 Task: Search one way flight ticket for 1 adult, 1 child, 1 infant in seat in premium economy from Lafayette: Lafayette Regional Airport (paul Fournet Field) to Raleigh: Raleigh-durham International Airport on 8-5-2023. Choice of flights is JetBlue. Number of bags: 2 checked bags. Price is upto 71000. Outbound departure time preference is 17:45.
Action: Mouse moved to (365, 322)
Screenshot: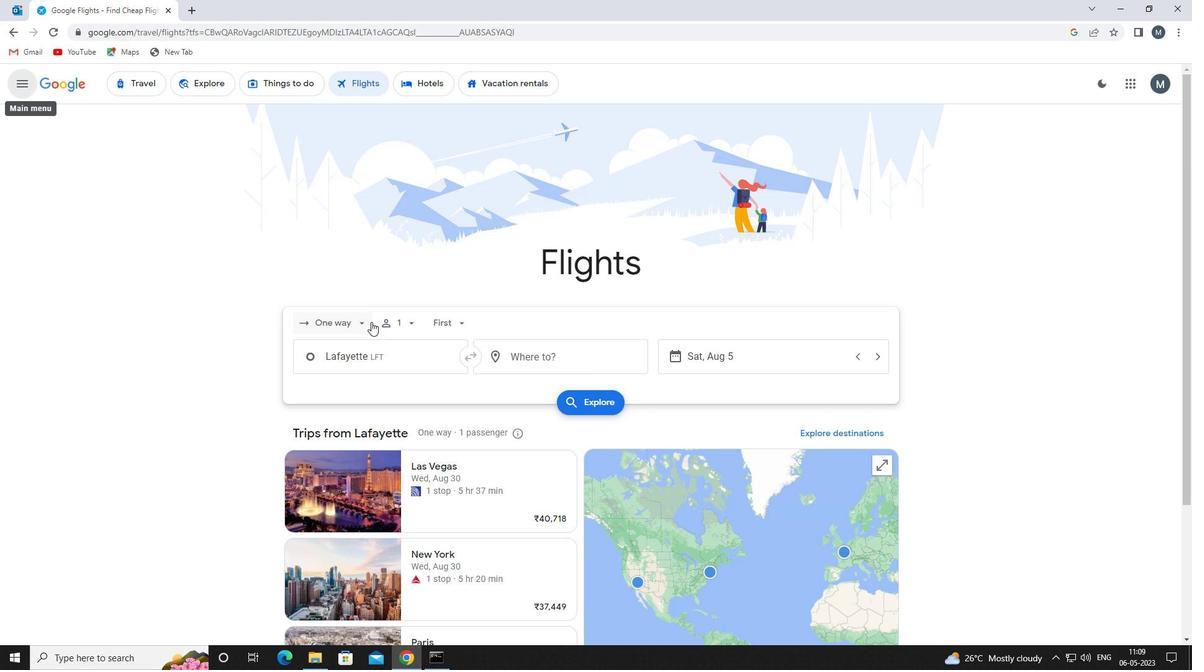
Action: Mouse pressed left at (365, 322)
Screenshot: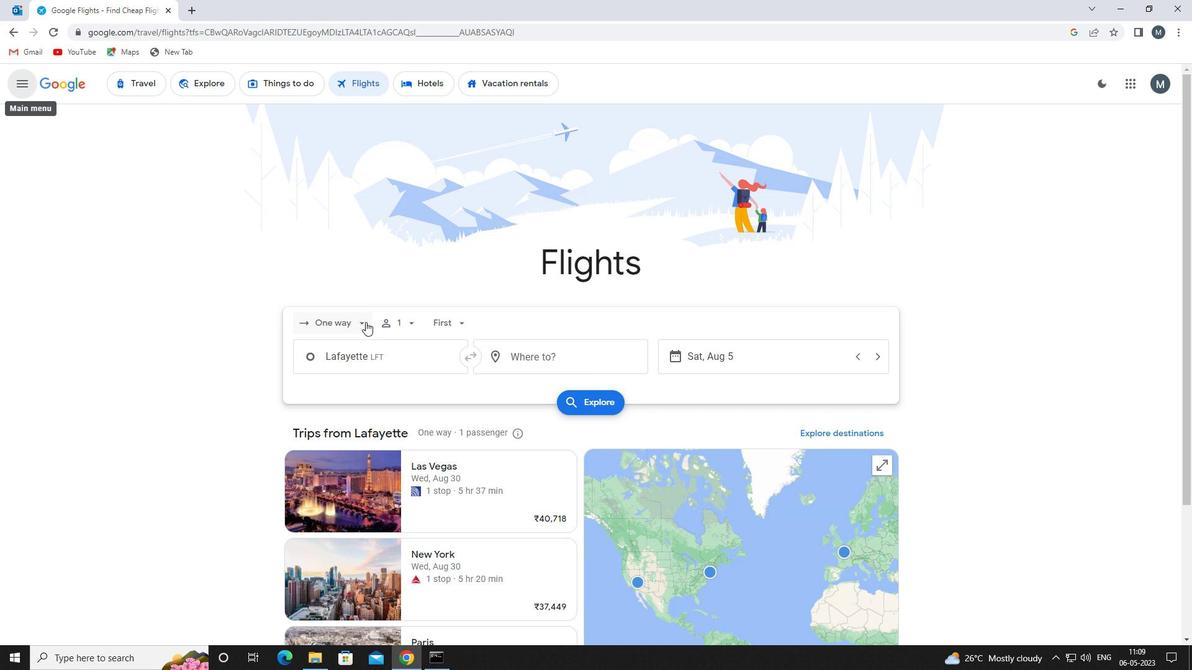 
Action: Mouse moved to (380, 382)
Screenshot: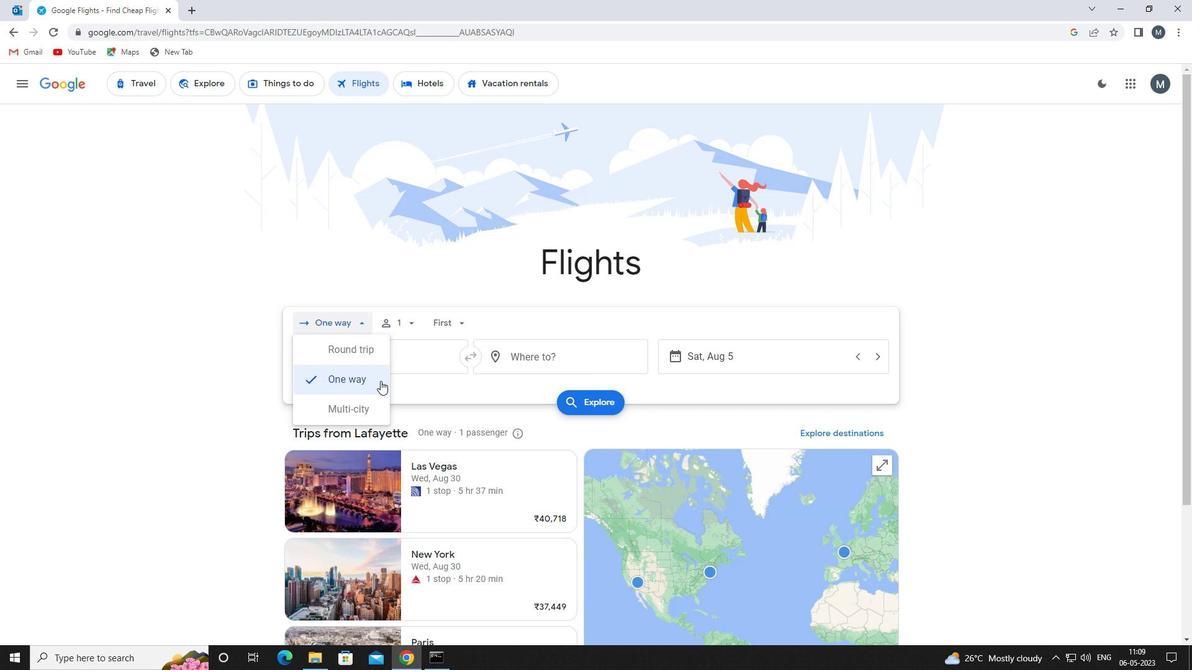 
Action: Mouse pressed left at (380, 382)
Screenshot: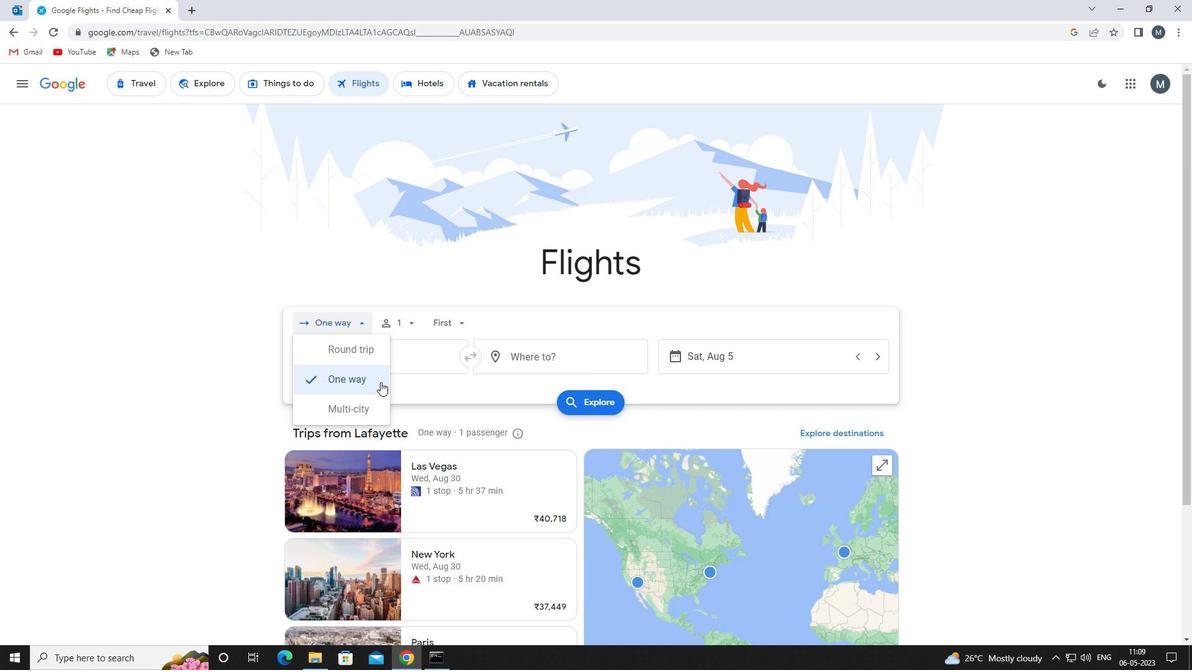 
Action: Mouse moved to (403, 326)
Screenshot: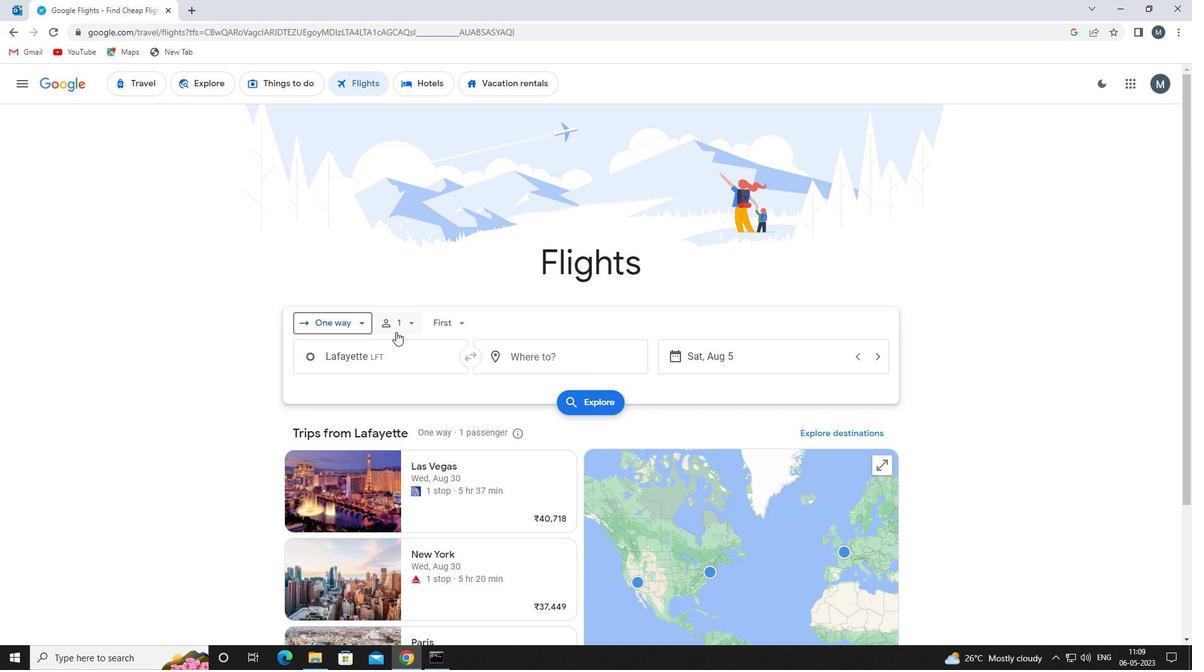
Action: Mouse pressed left at (403, 326)
Screenshot: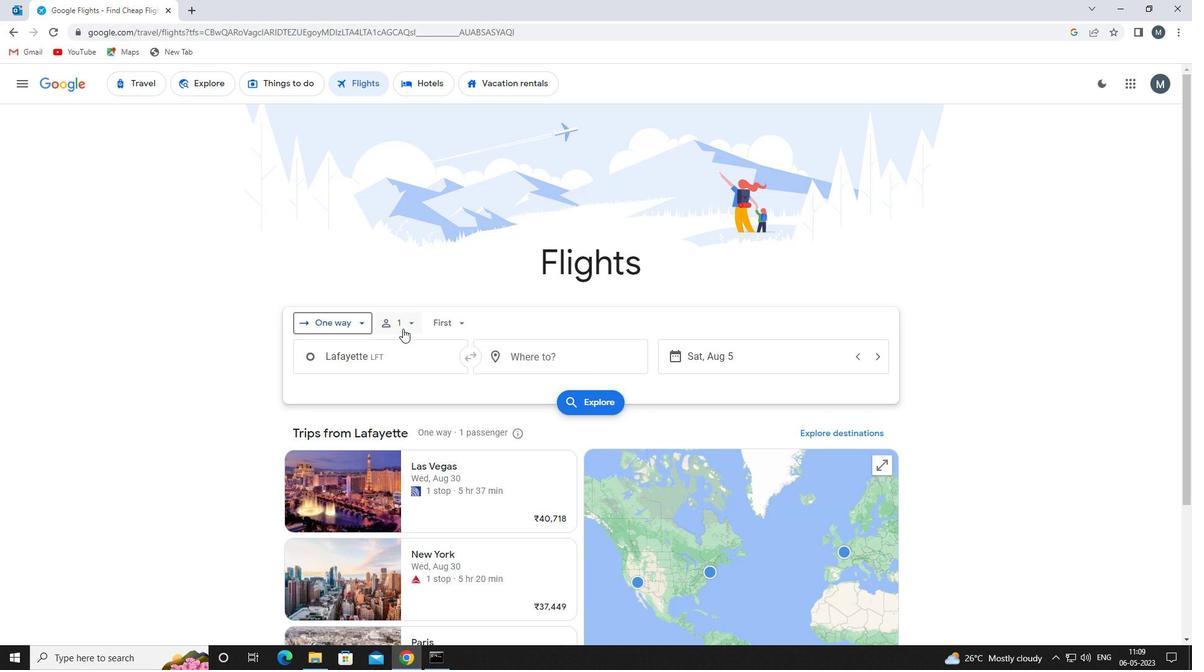 
Action: Mouse moved to (504, 388)
Screenshot: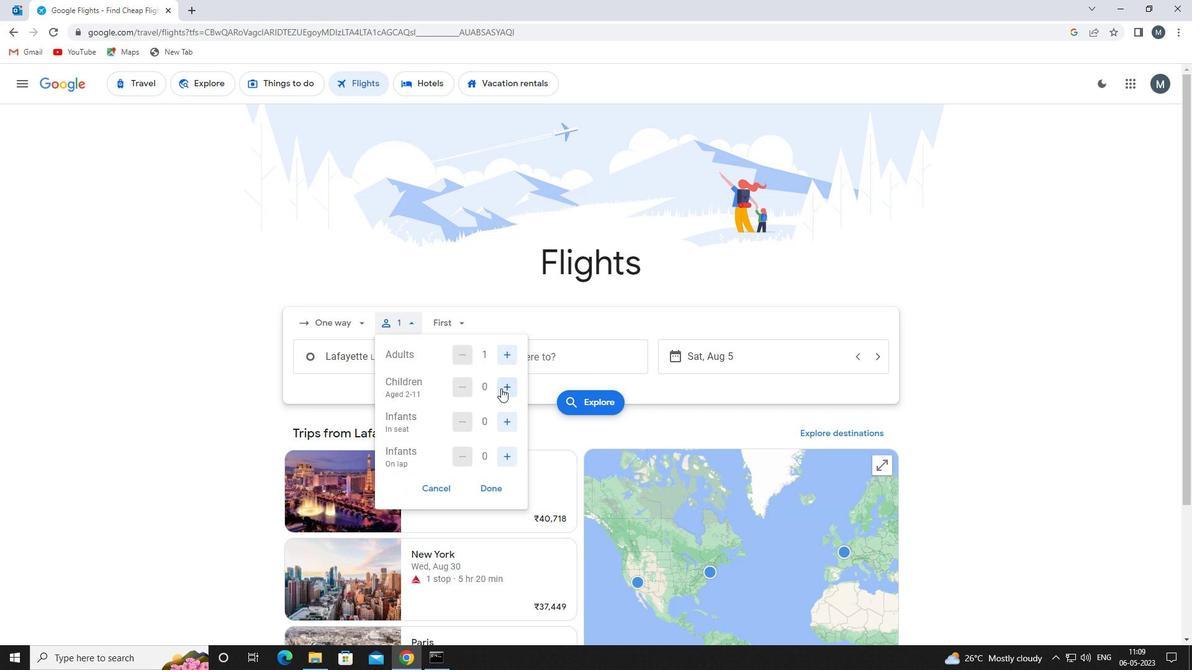 
Action: Mouse pressed left at (504, 388)
Screenshot: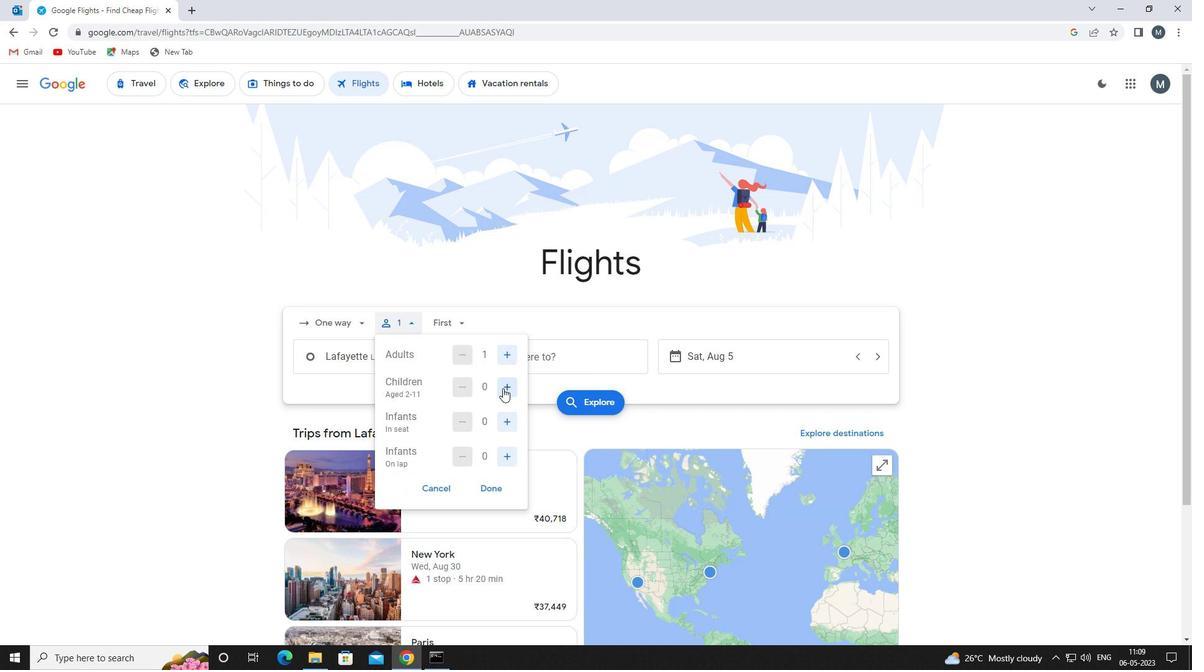 
Action: Mouse moved to (509, 425)
Screenshot: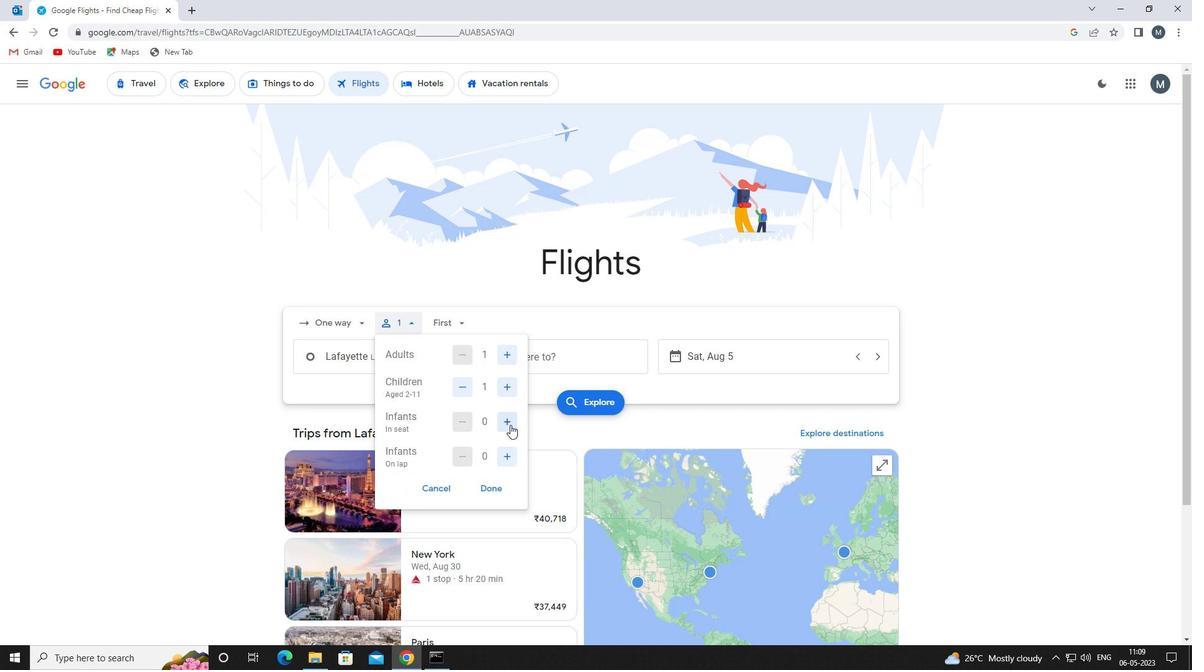 
Action: Mouse pressed left at (509, 425)
Screenshot: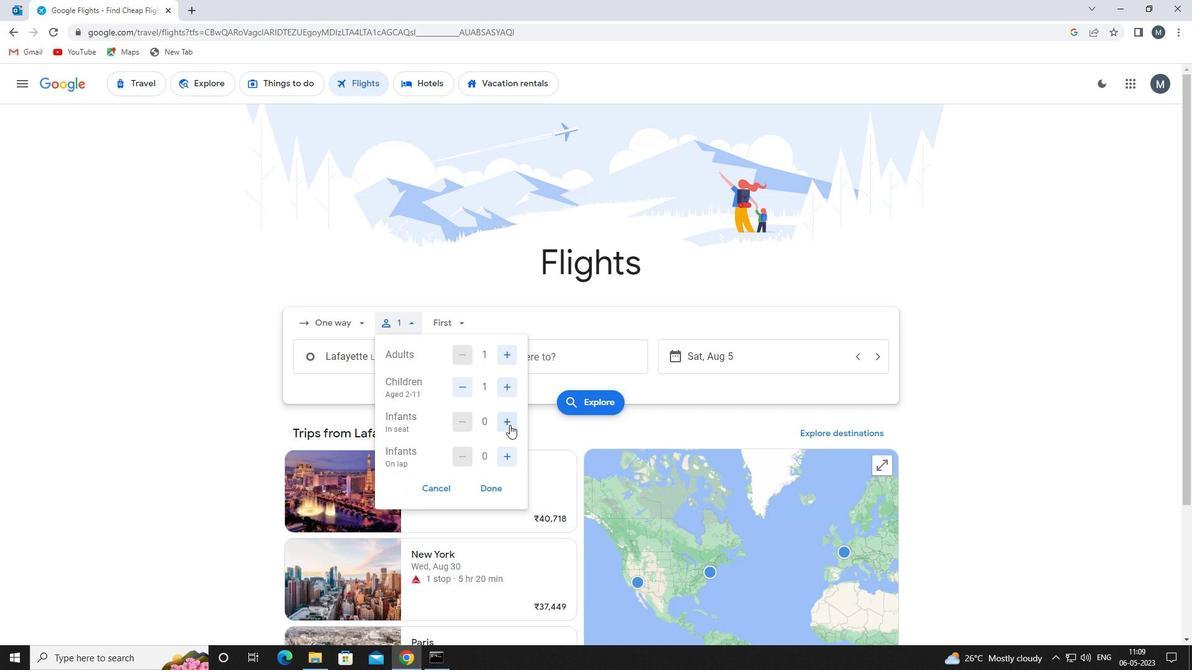 
Action: Mouse moved to (497, 484)
Screenshot: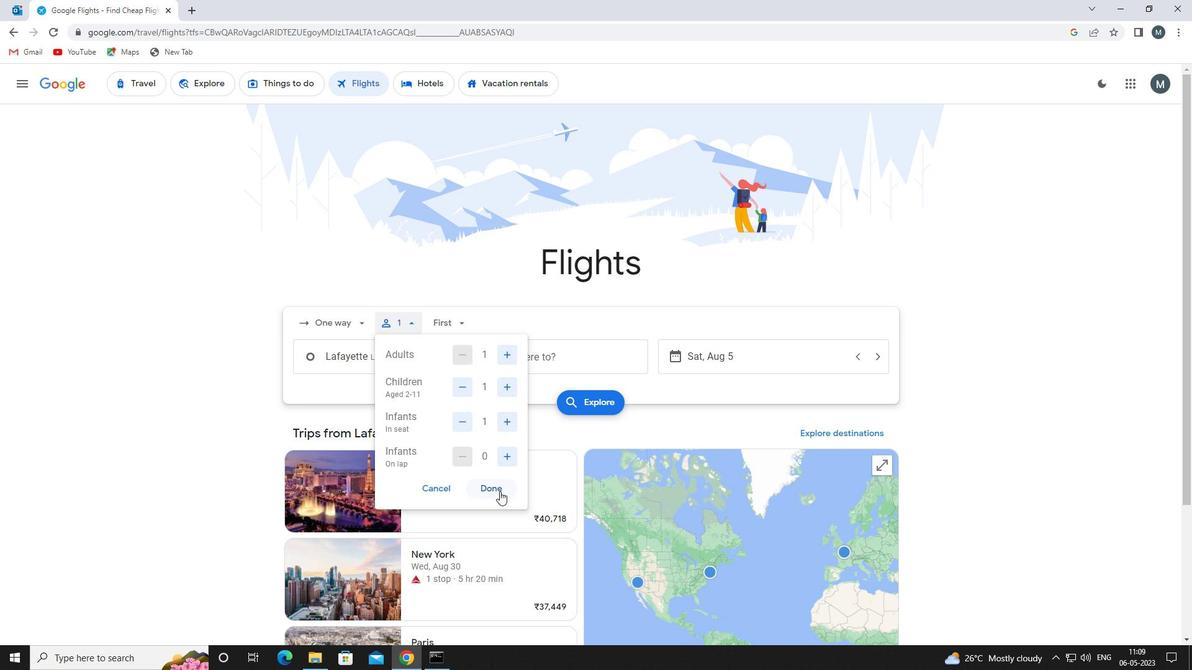 
Action: Mouse pressed left at (497, 484)
Screenshot: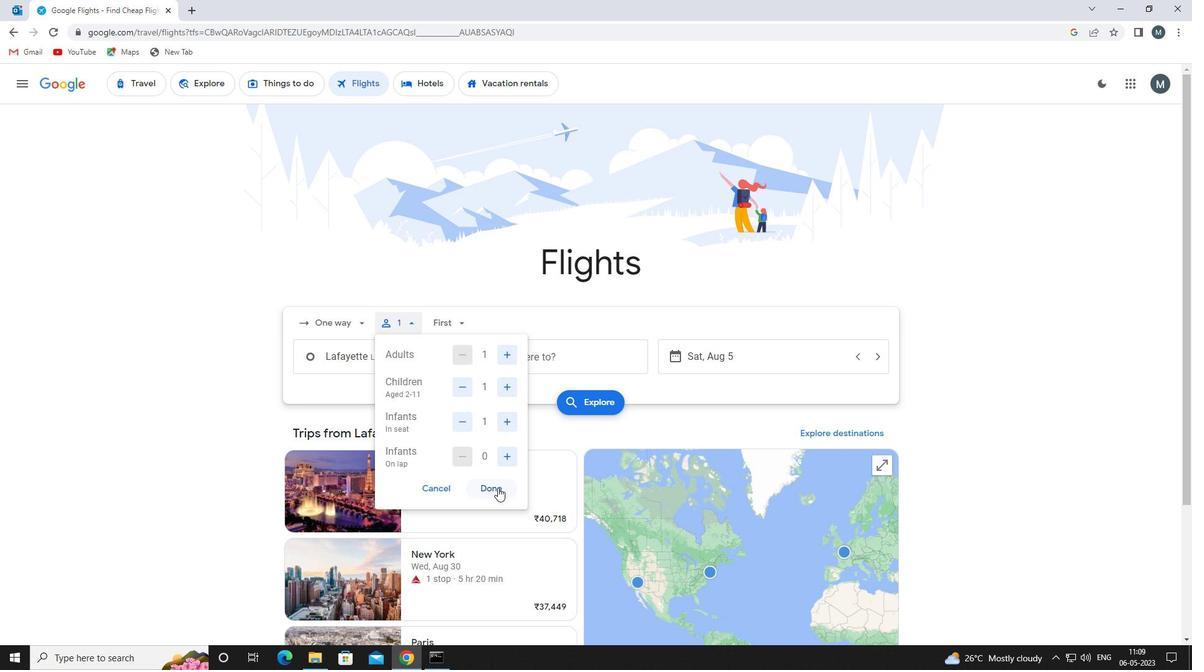 
Action: Mouse moved to (459, 325)
Screenshot: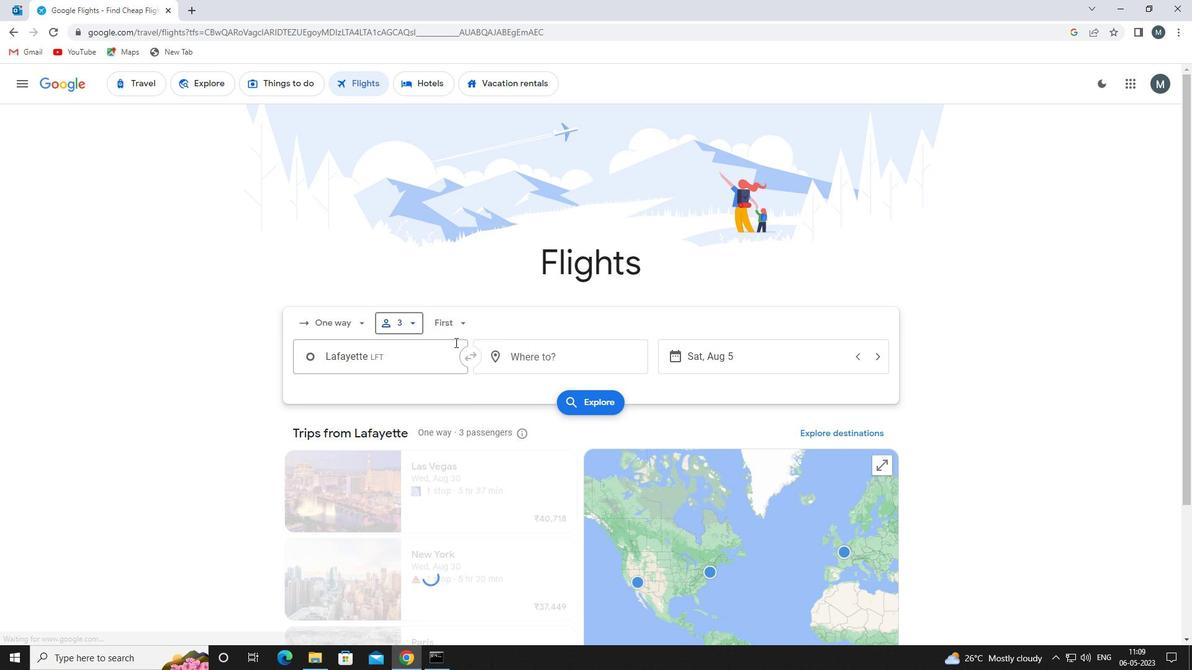 
Action: Mouse pressed left at (459, 325)
Screenshot: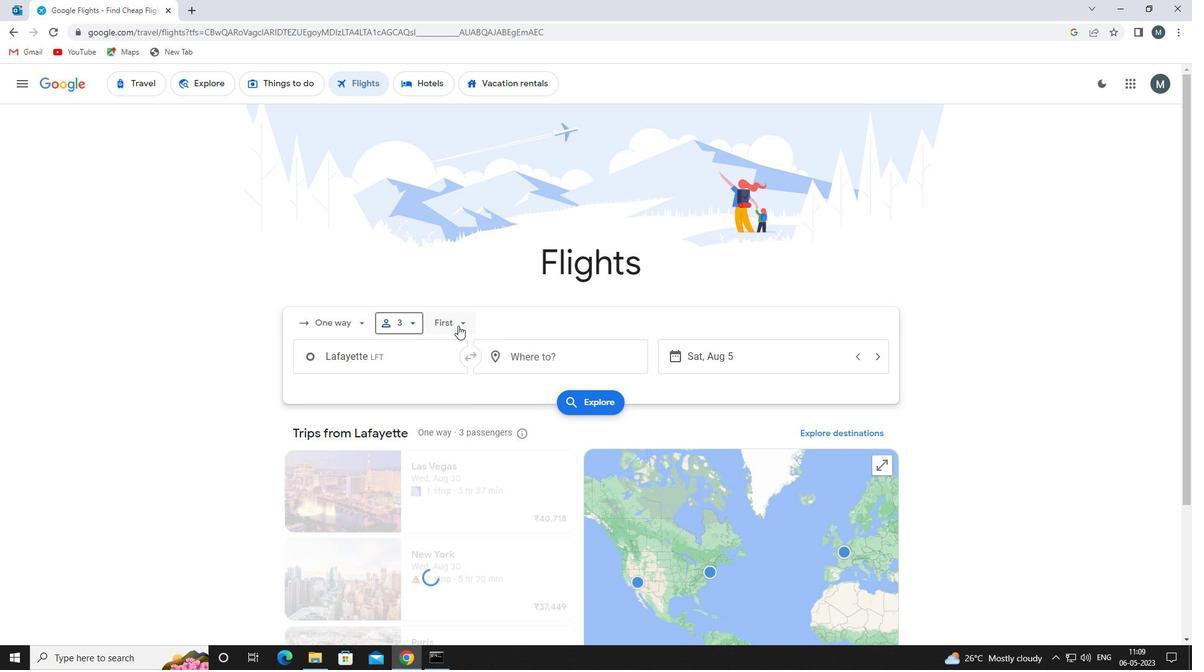 
Action: Mouse moved to (484, 381)
Screenshot: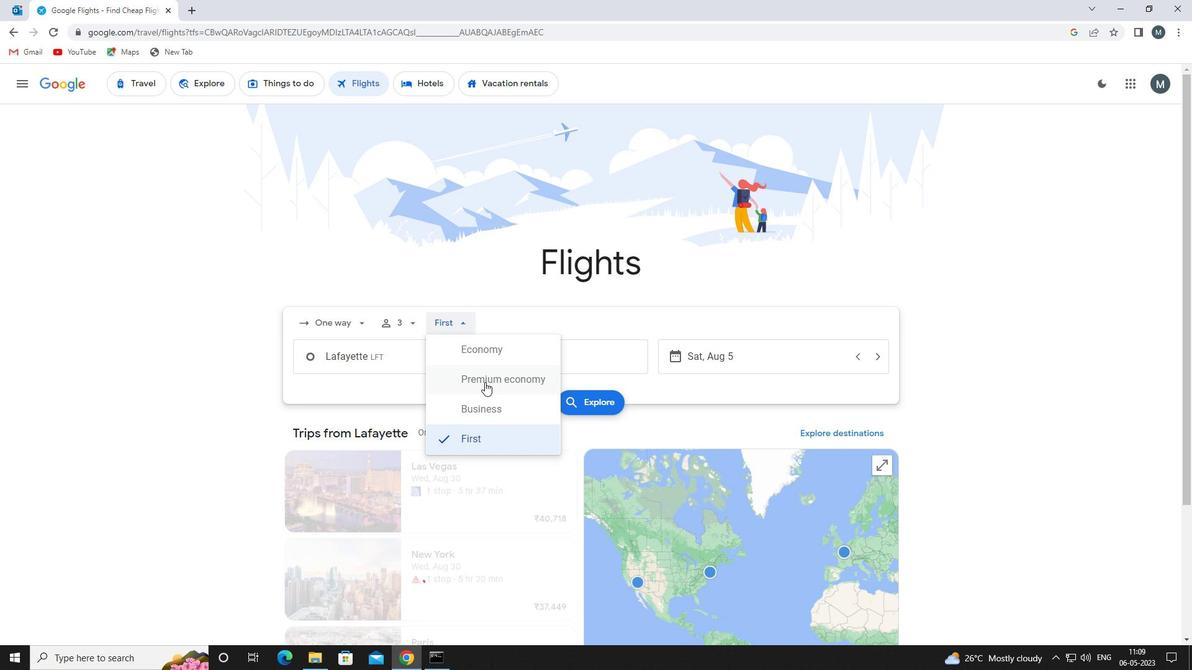 
Action: Mouse pressed left at (484, 381)
Screenshot: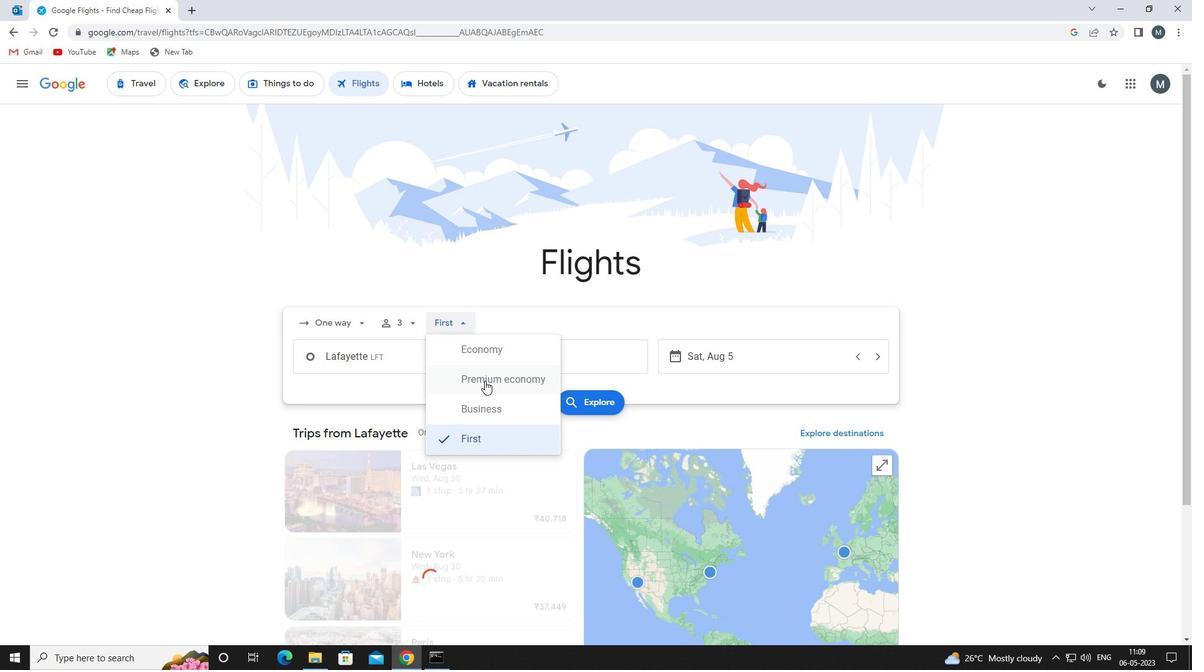 
Action: Mouse moved to (402, 364)
Screenshot: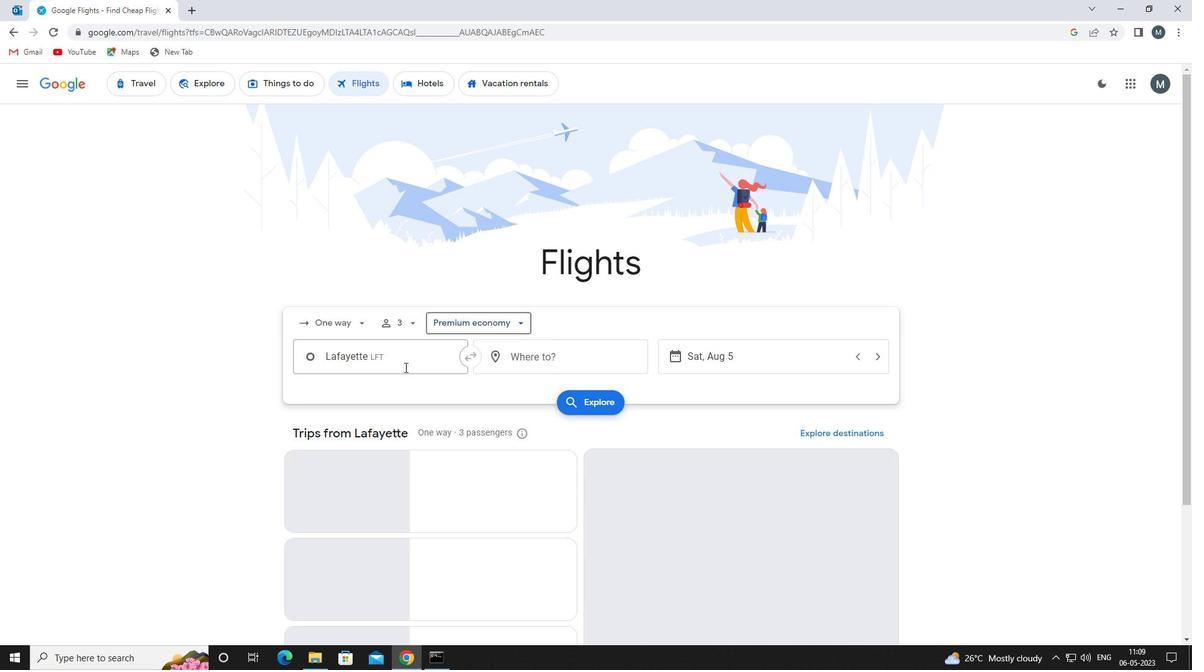 
Action: Mouse pressed left at (402, 364)
Screenshot: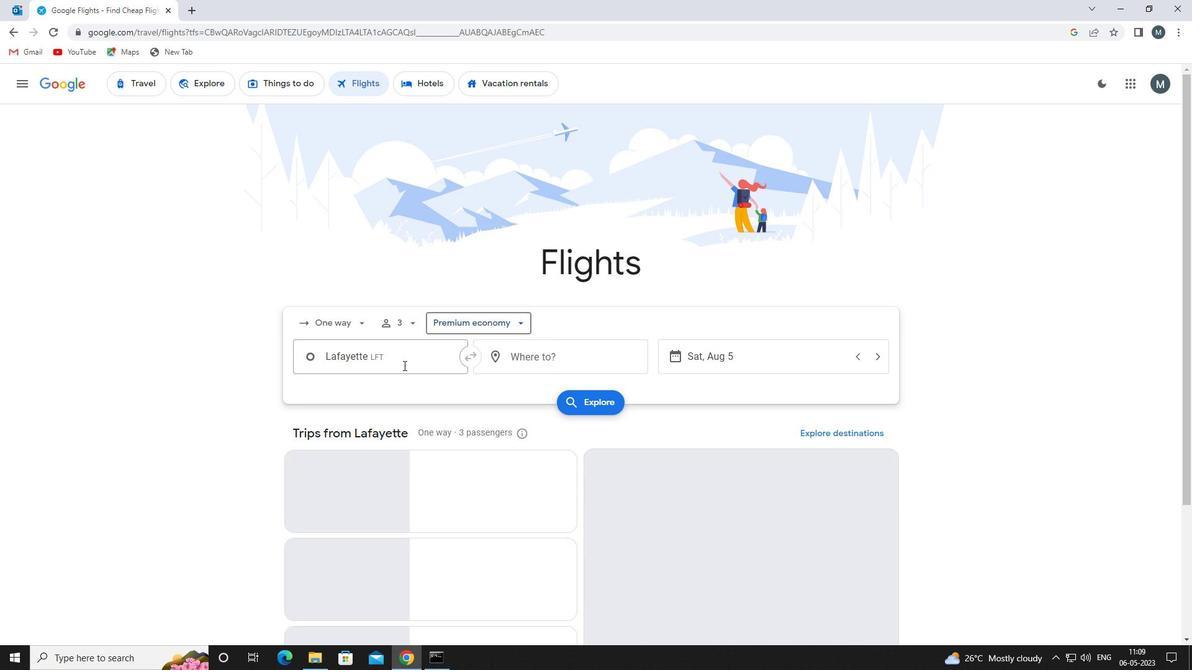 
Action: Key pressed lafayette<Key.space><Key.shift>RE
Screenshot: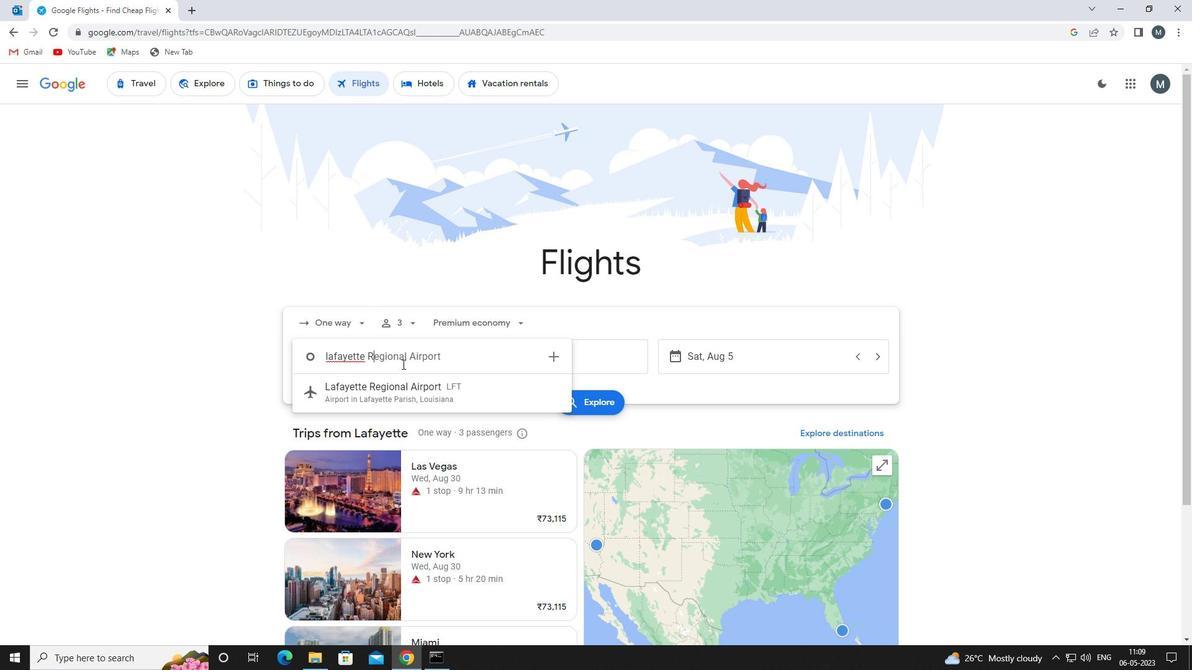 
Action: Mouse moved to (417, 392)
Screenshot: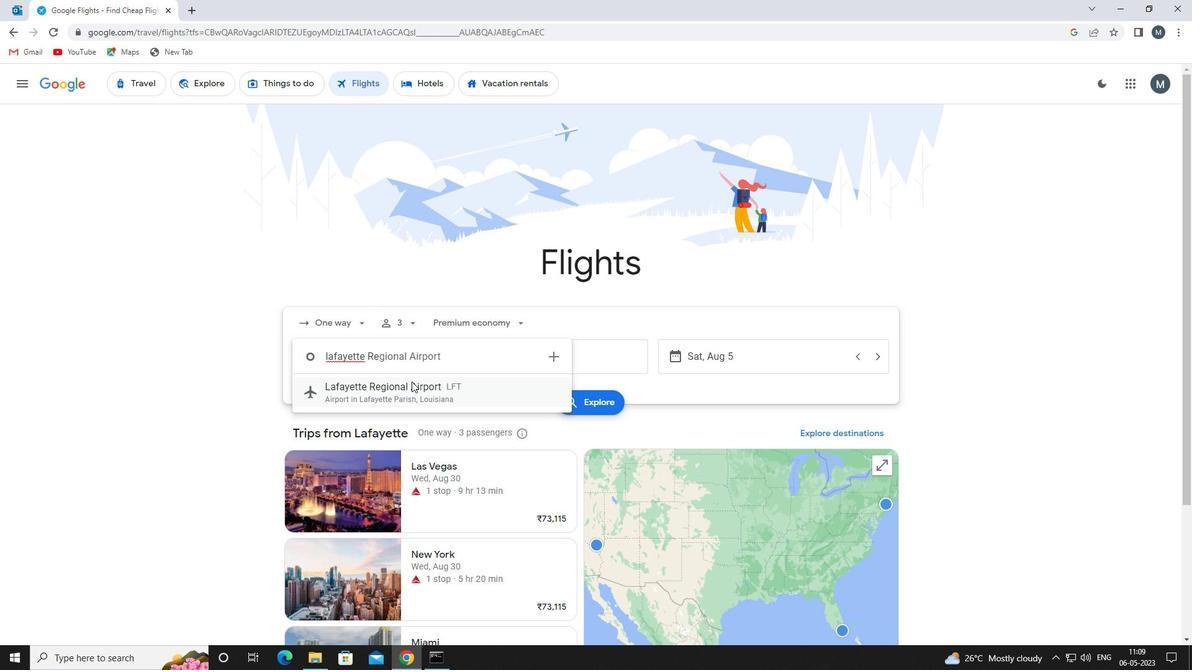 
Action: Mouse pressed left at (417, 392)
Screenshot: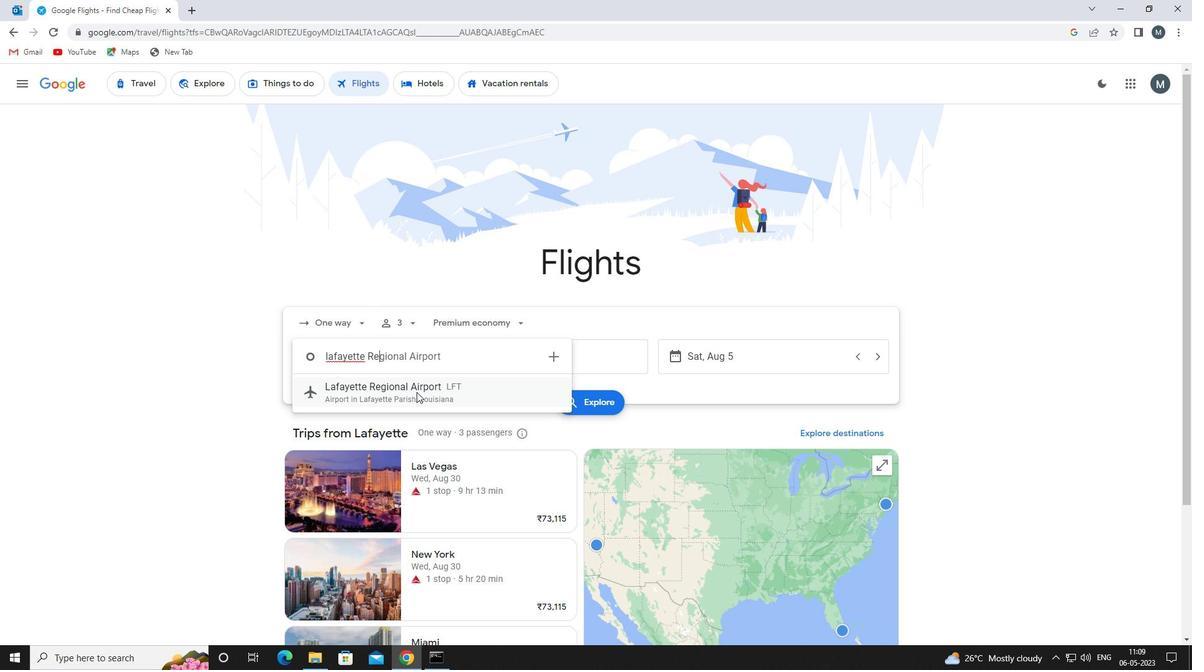 
Action: Mouse moved to (519, 360)
Screenshot: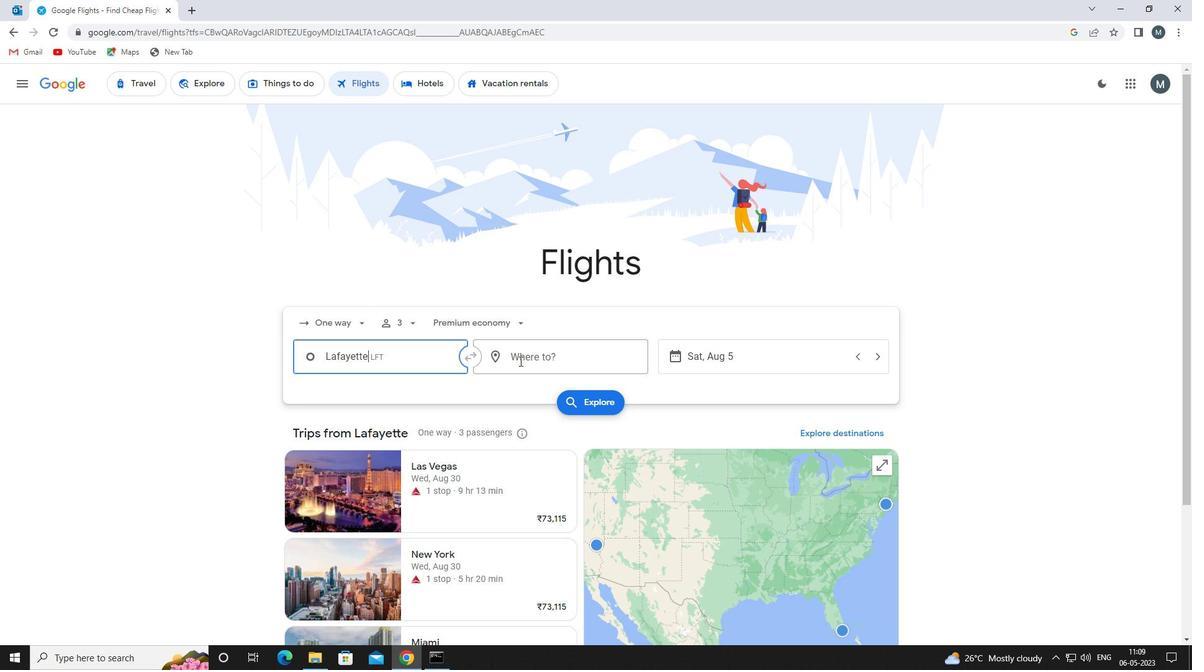 
Action: Mouse pressed left at (519, 360)
Screenshot: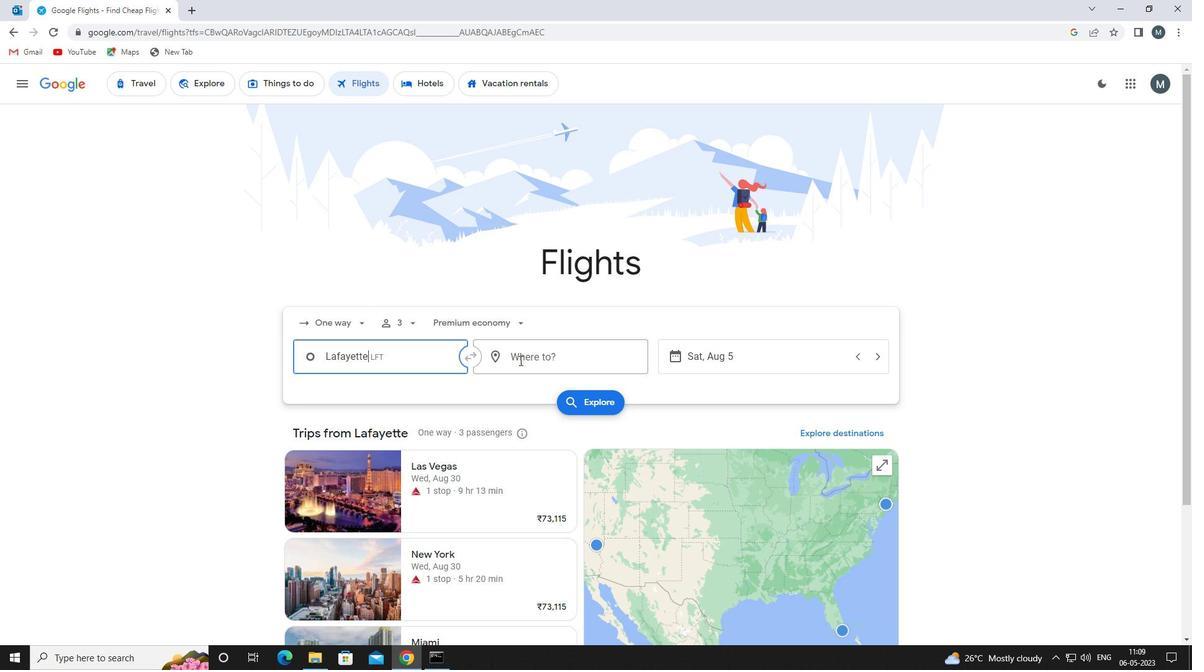 
Action: Mouse moved to (520, 359)
Screenshot: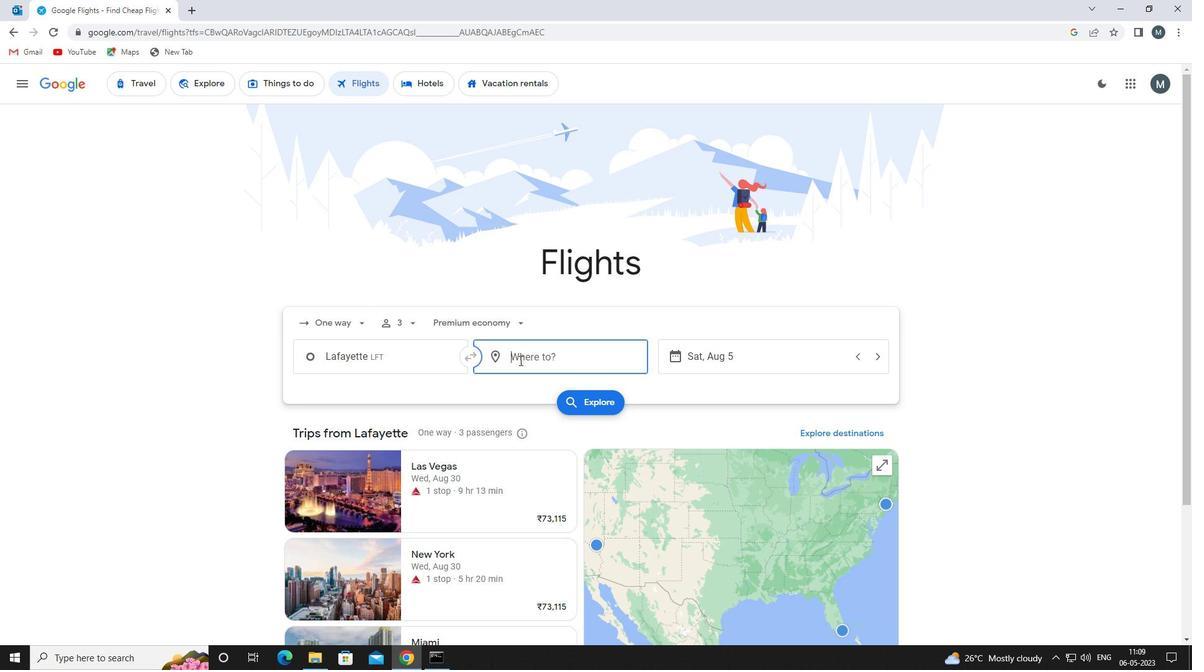 
Action: Key pressed RALEIGH<Key.space><Key.backspace>-DURHAM
Screenshot: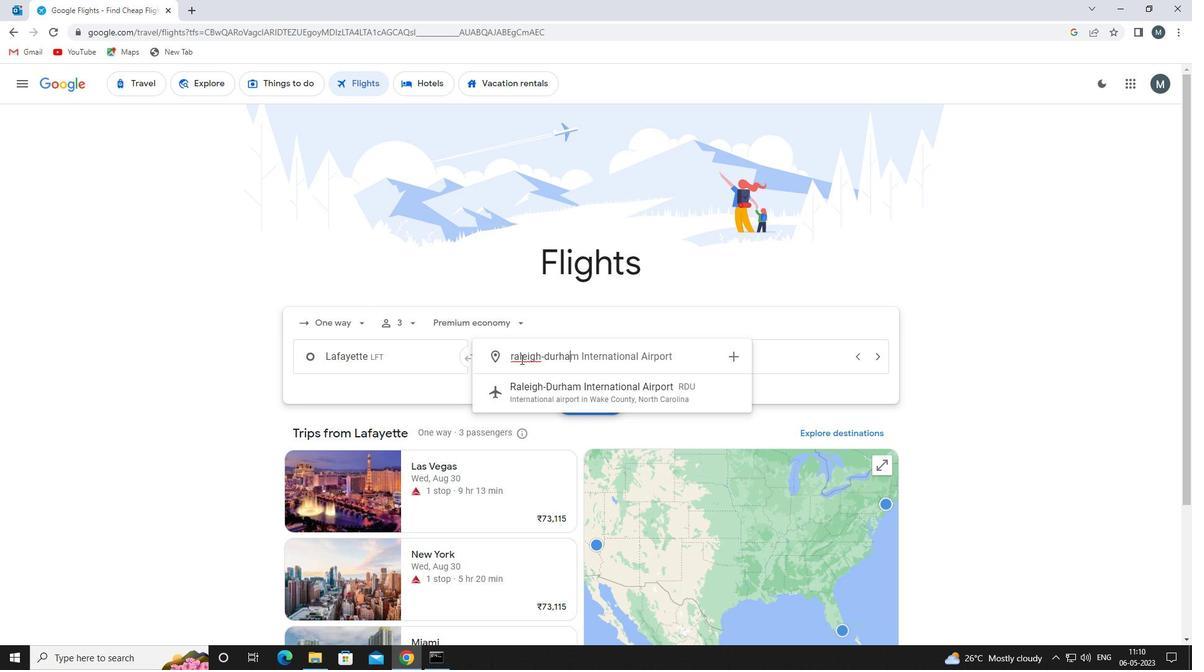 
Action: Mouse moved to (619, 392)
Screenshot: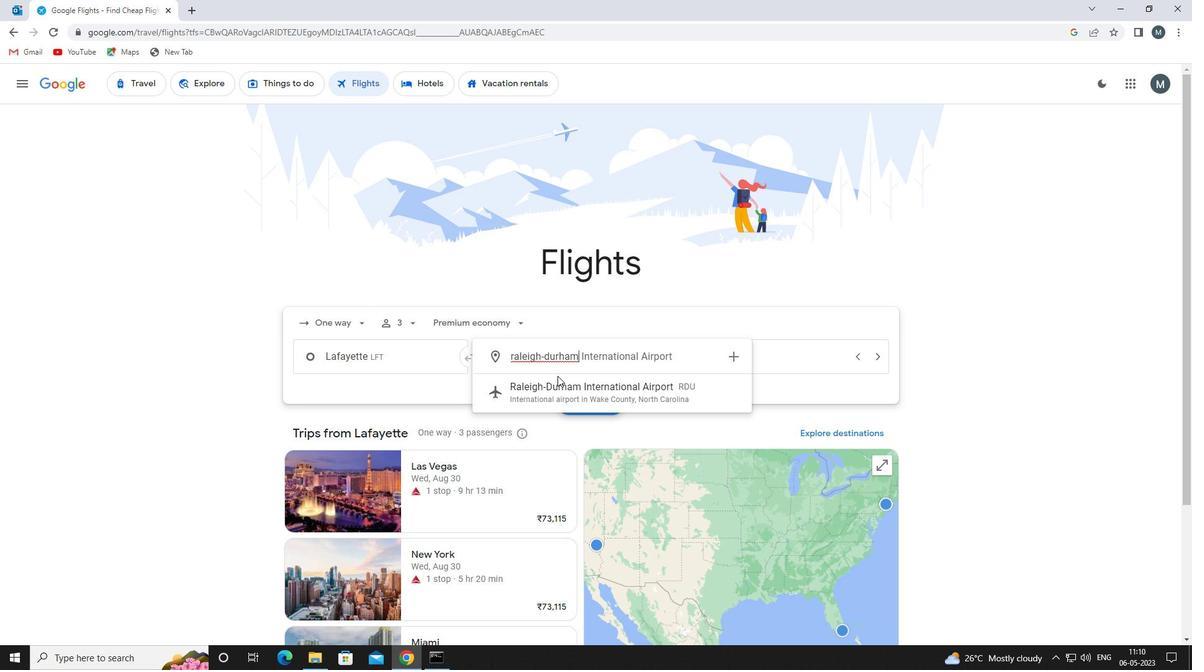 
Action: Mouse pressed left at (619, 392)
Screenshot: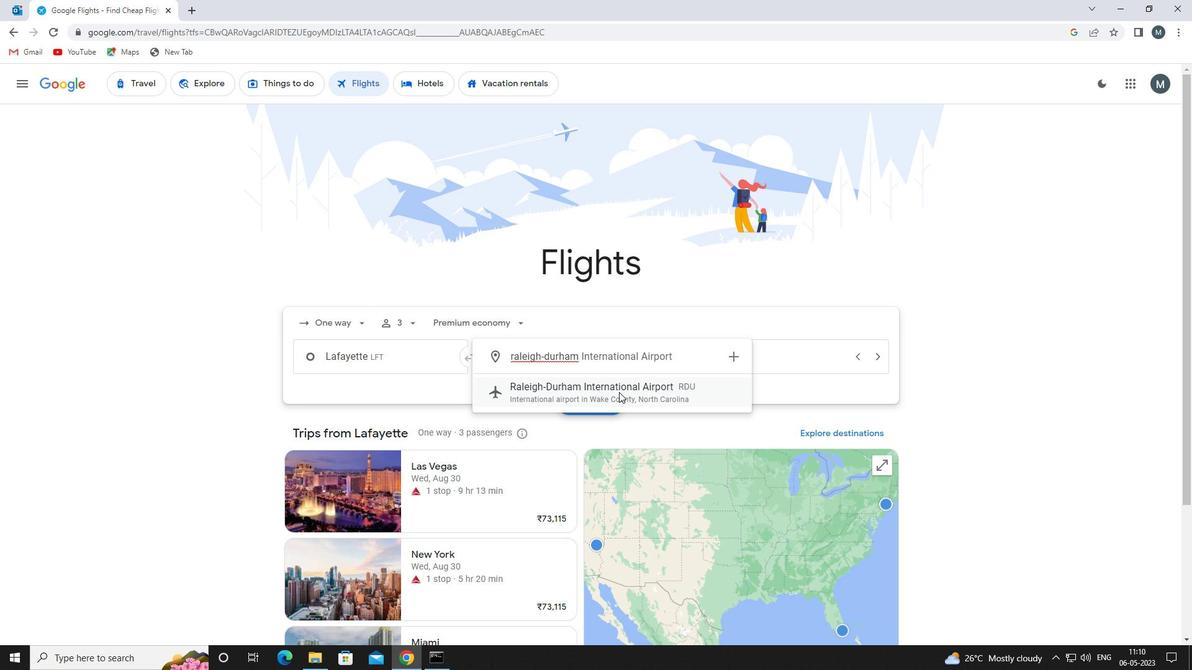 
Action: Mouse moved to (701, 359)
Screenshot: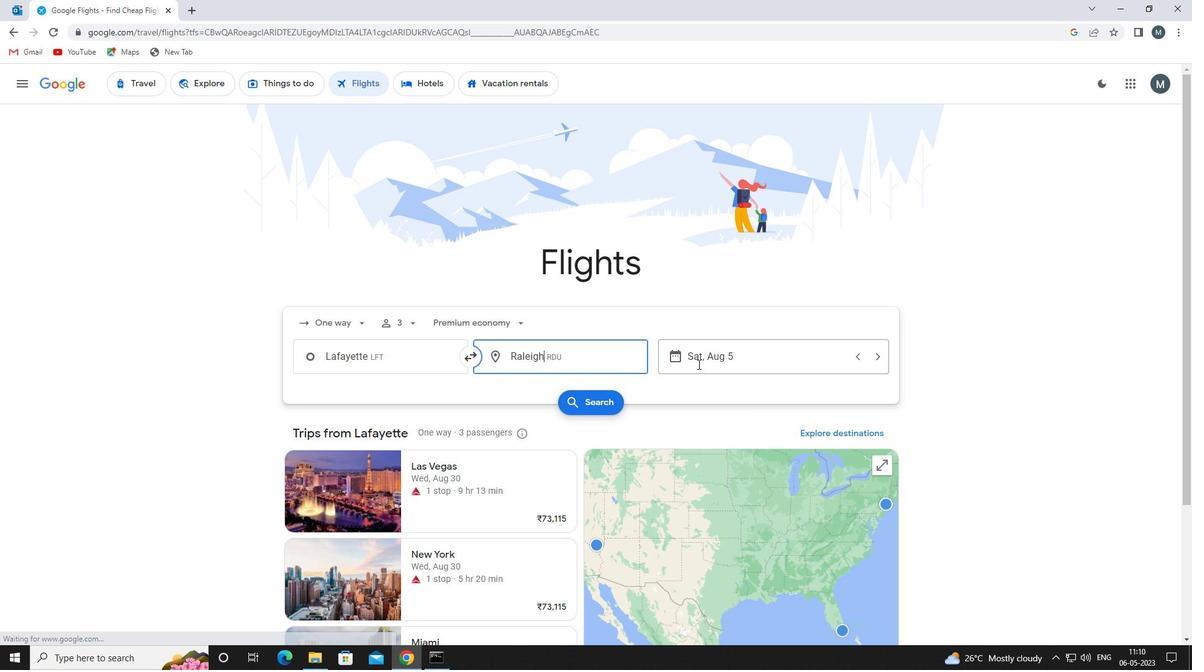 
Action: Mouse pressed left at (701, 359)
Screenshot: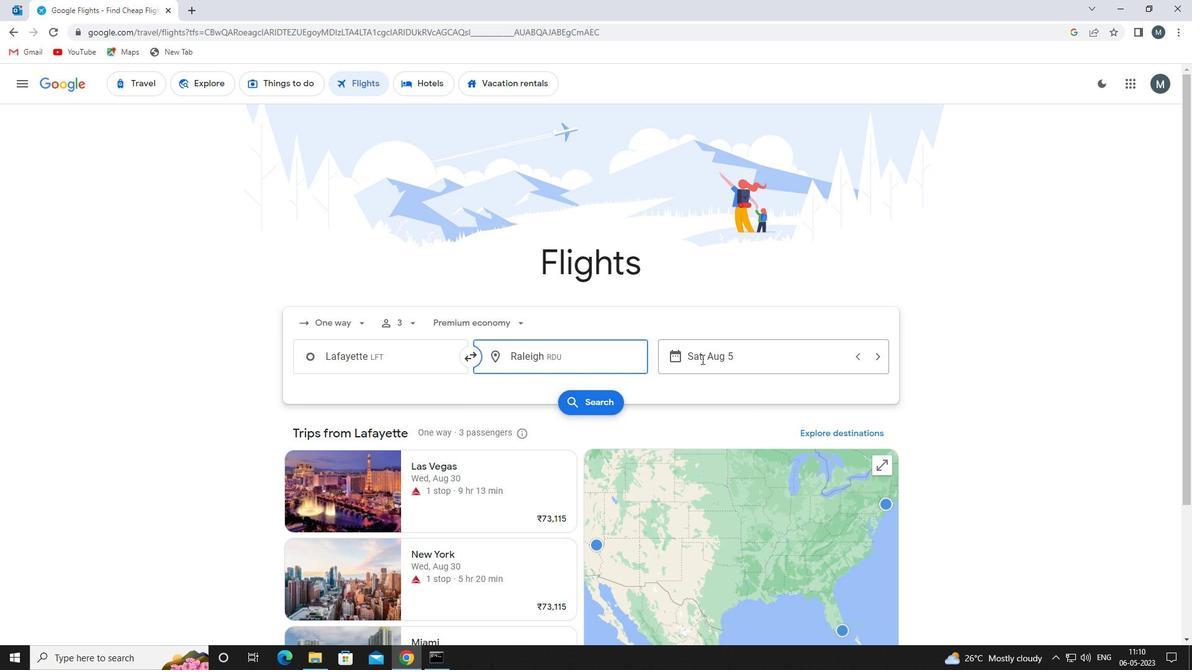 
Action: Mouse moved to (605, 443)
Screenshot: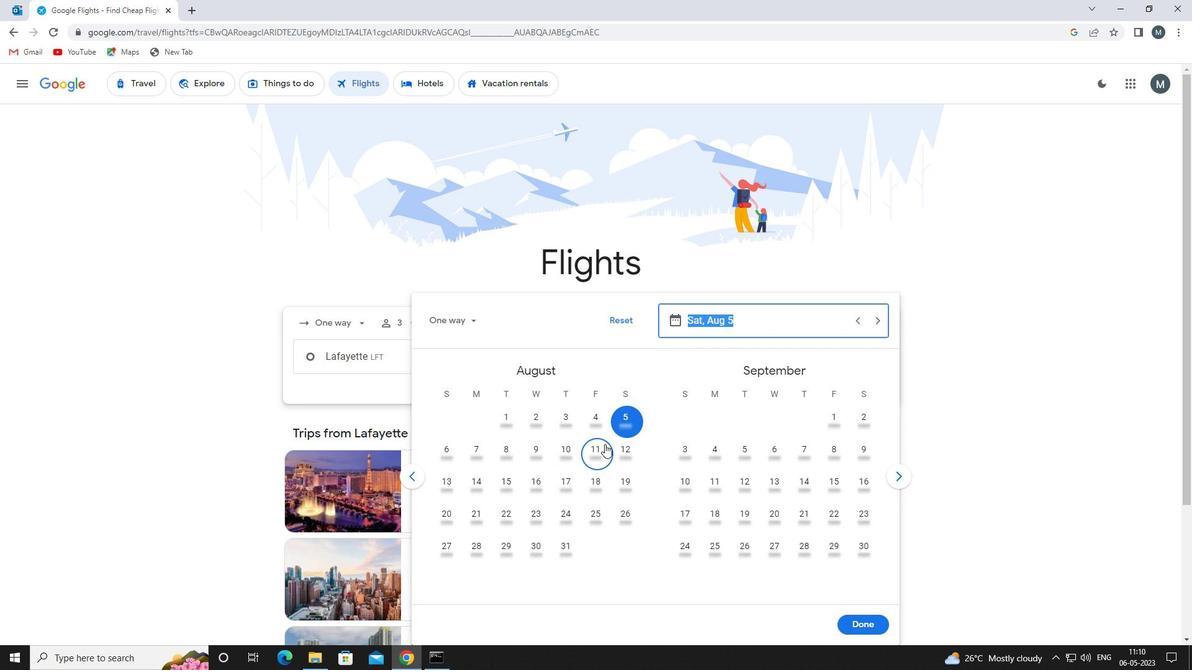
Action: Mouse scrolled (605, 443) with delta (0, 0)
Screenshot: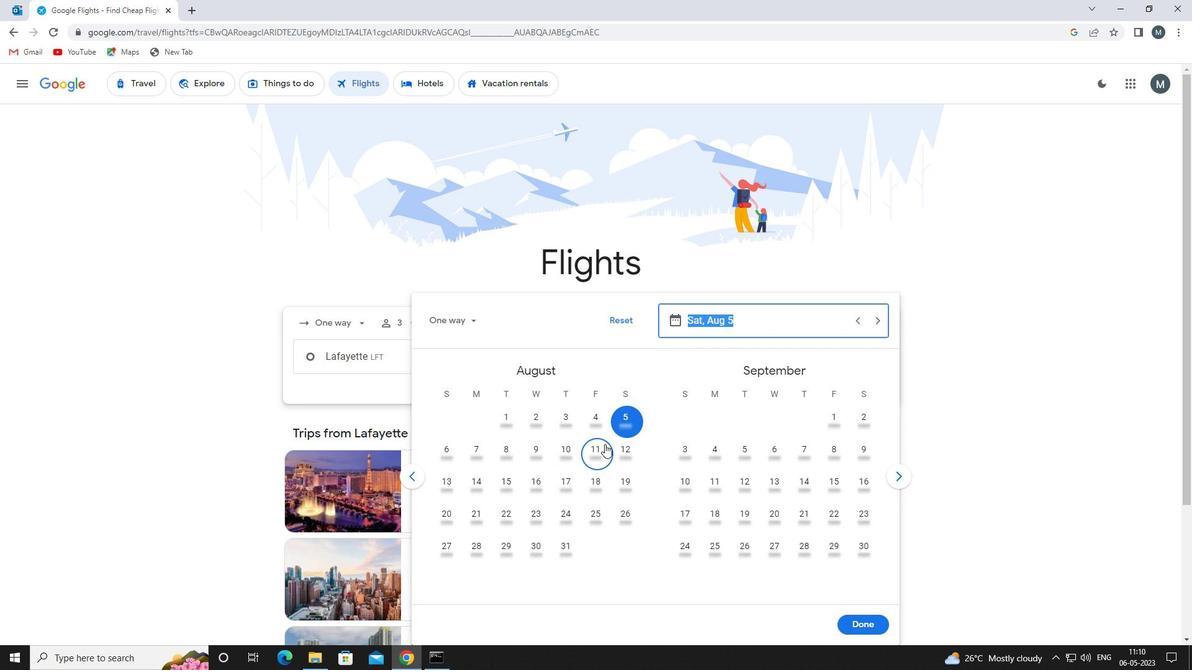 
Action: Mouse moved to (629, 362)
Screenshot: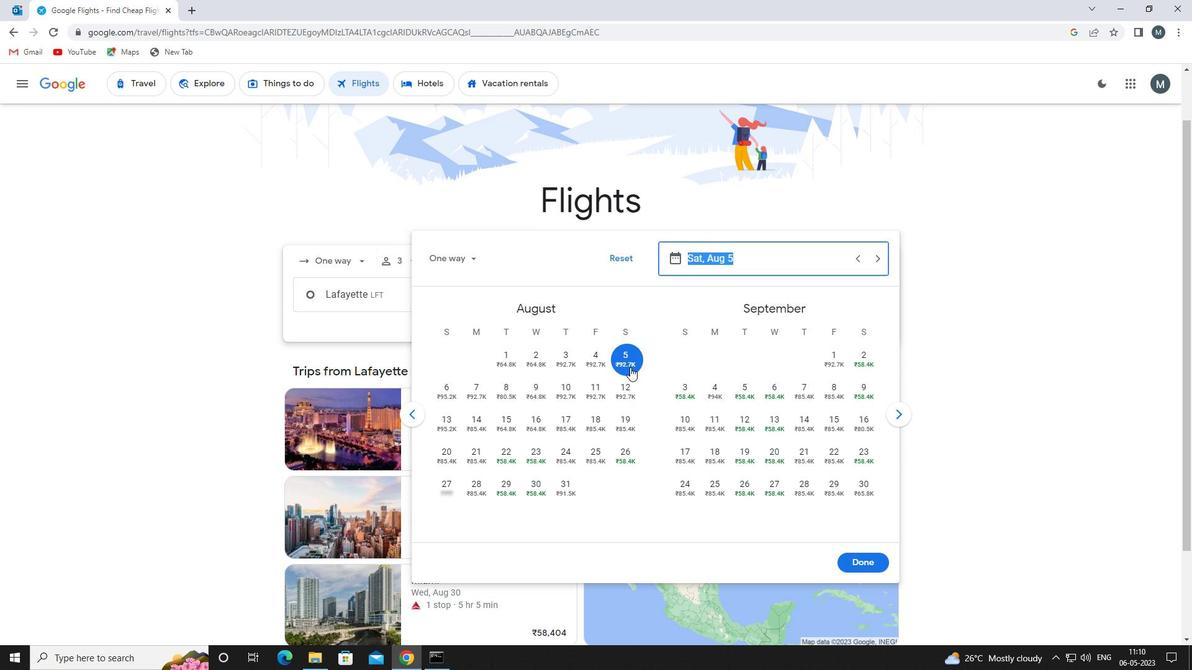 
Action: Mouse pressed left at (629, 362)
Screenshot: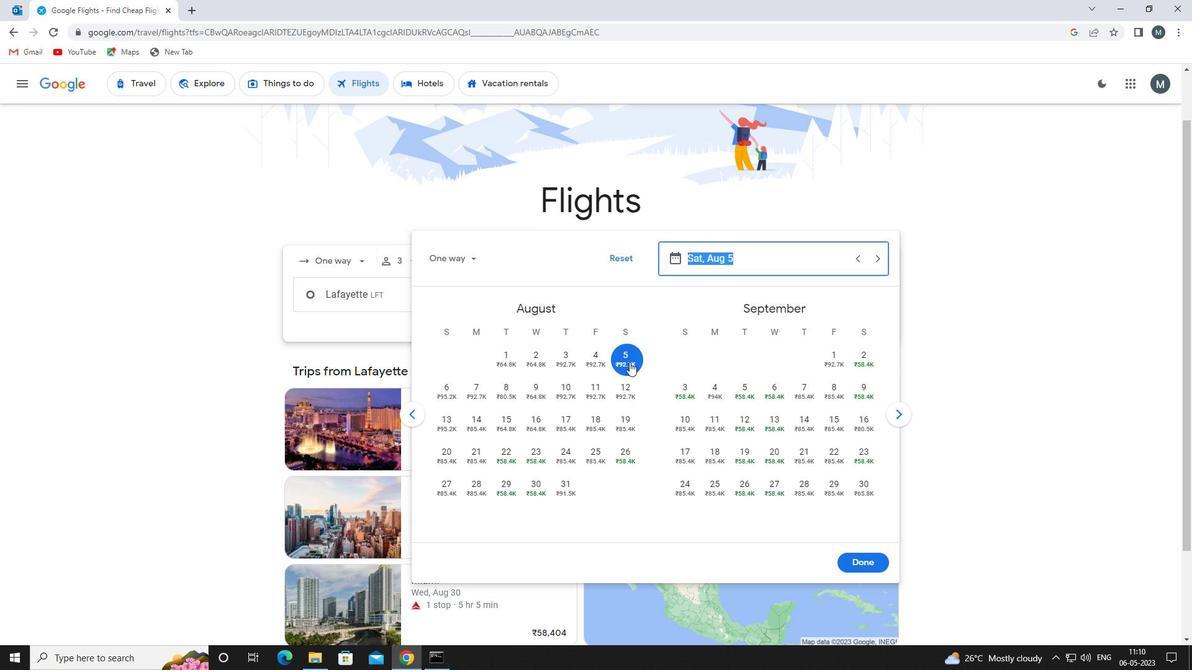 
Action: Mouse moved to (859, 560)
Screenshot: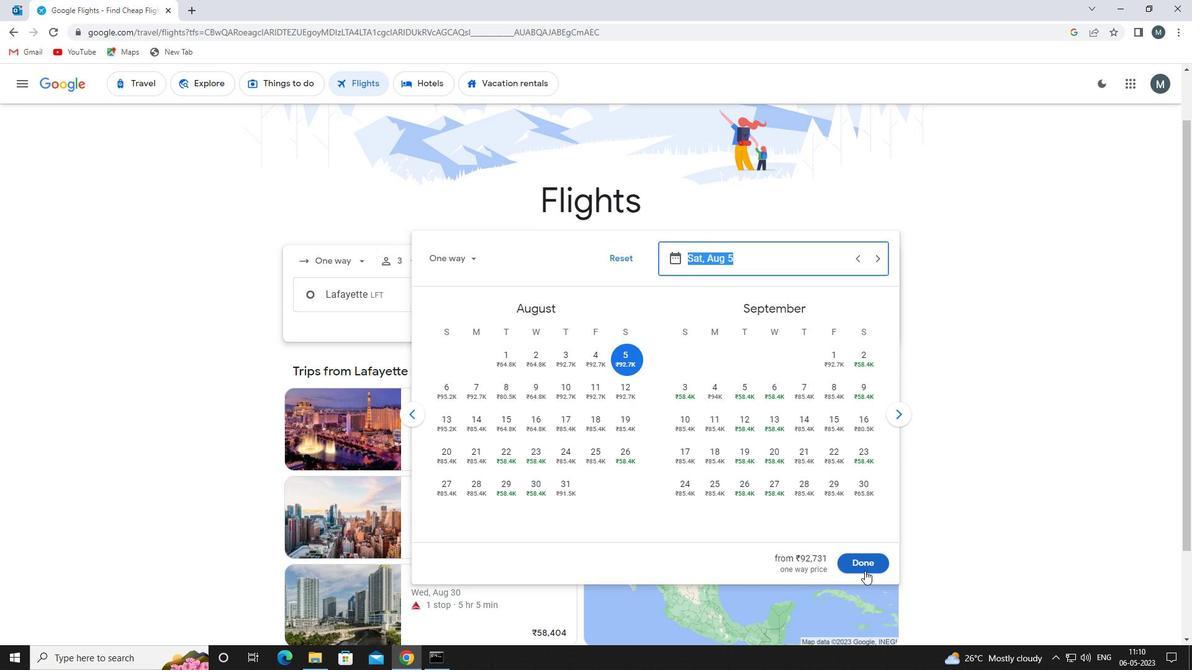 
Action: Mouse pressed left at (859, 560)
Screenshot: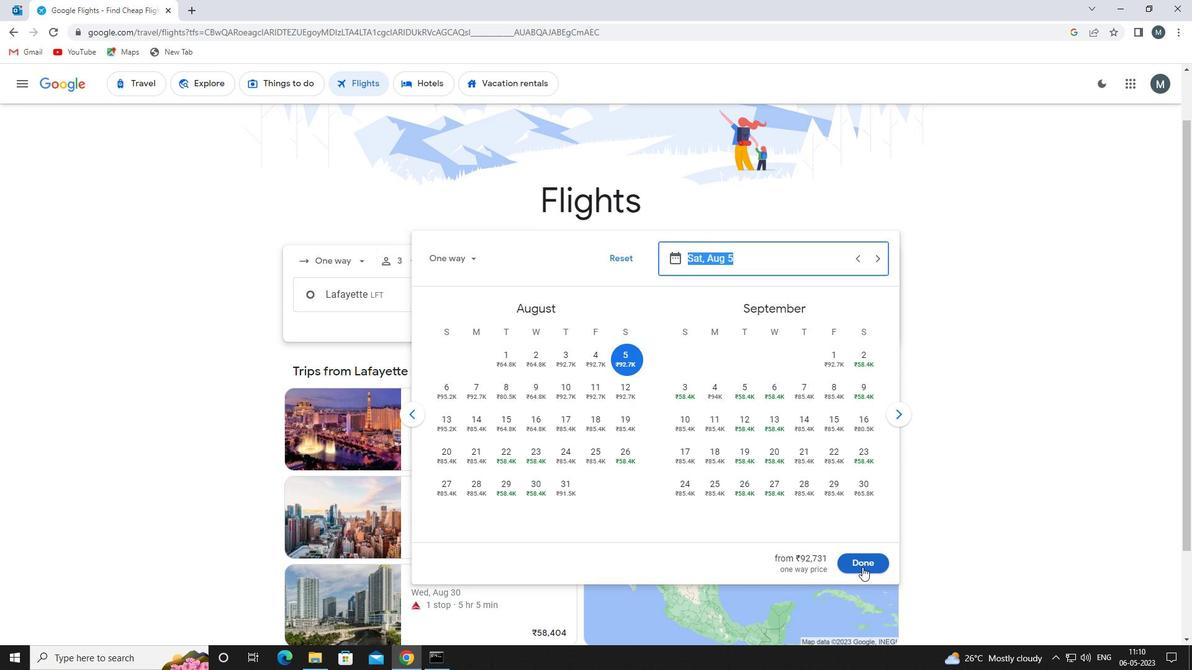 
Action: Mouse moved to (591, 342)
Screenshot: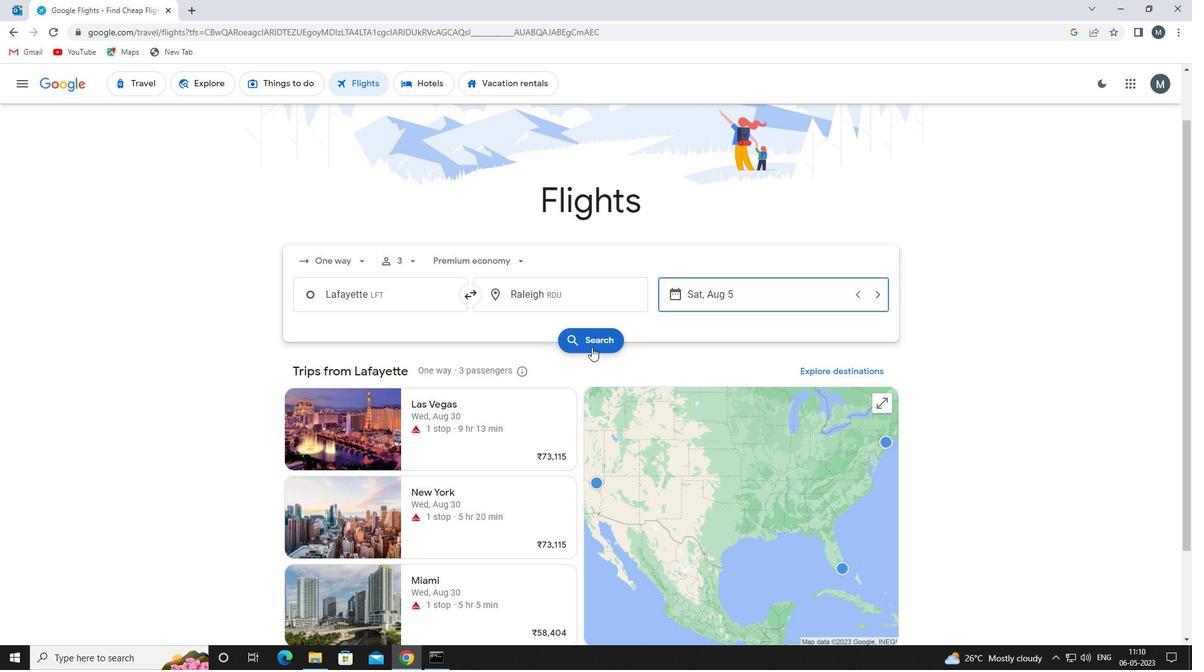 
Action: Mouse pressed left at (591, 342)
Screenshot: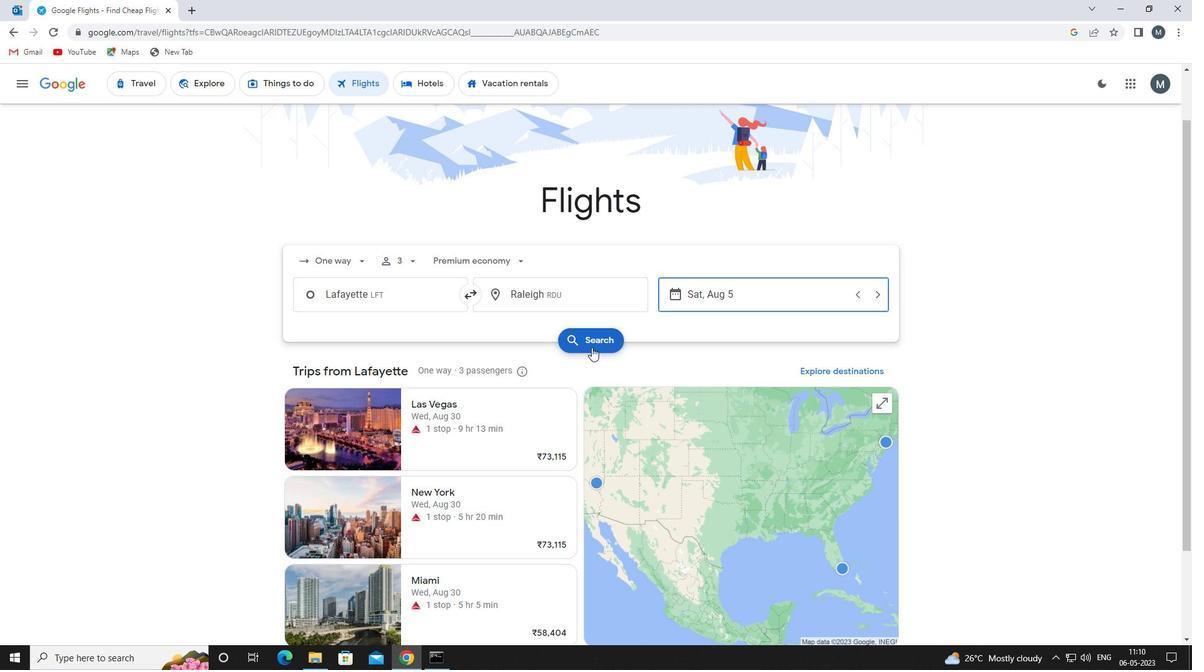 
Action: Mouse moved to (307, 200)
Screenshot: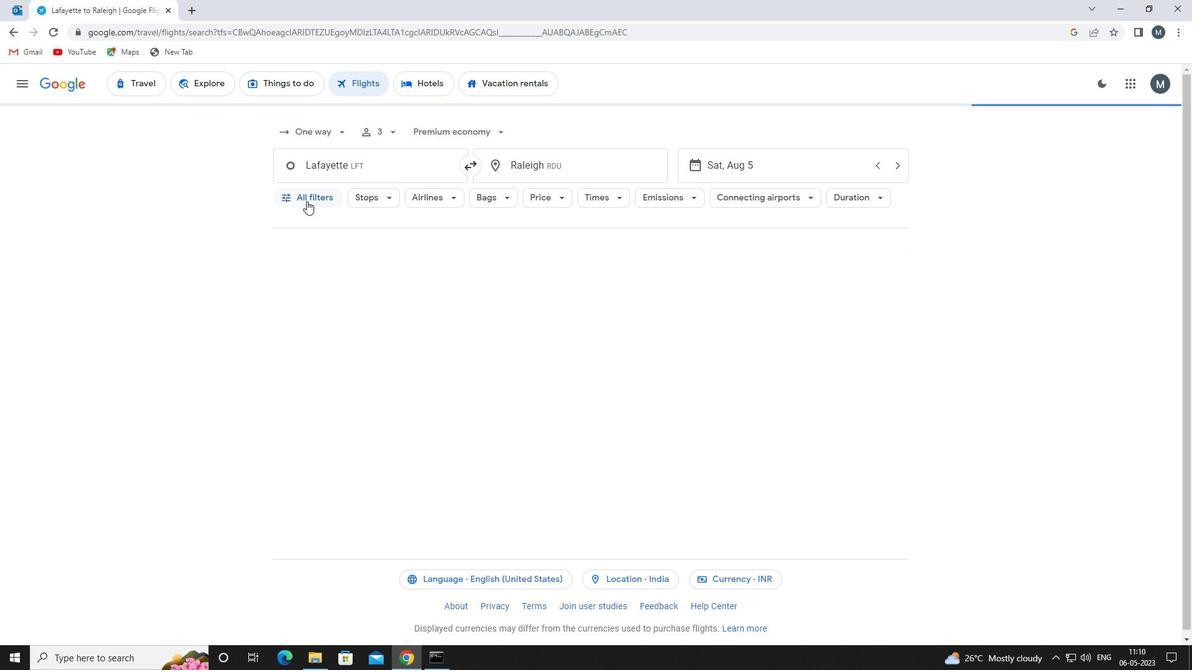 
Action: Mouse pressed left at (307, 200)
Screenshot: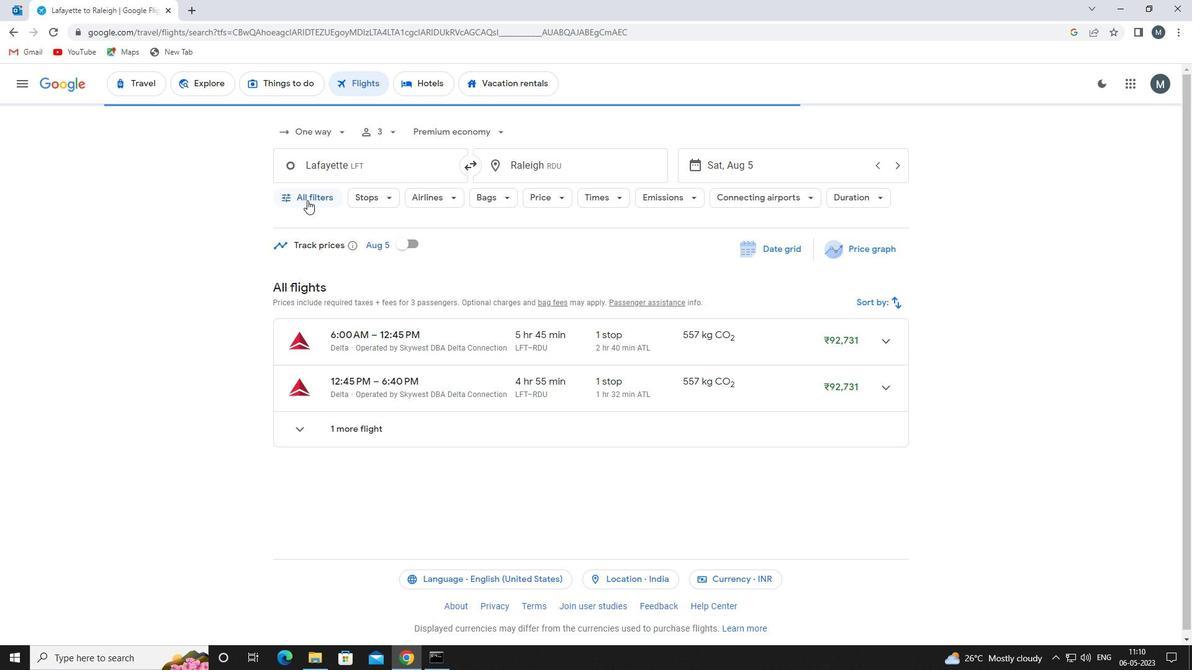 
Action: Mouse moved to (331, 263)
Screenshot: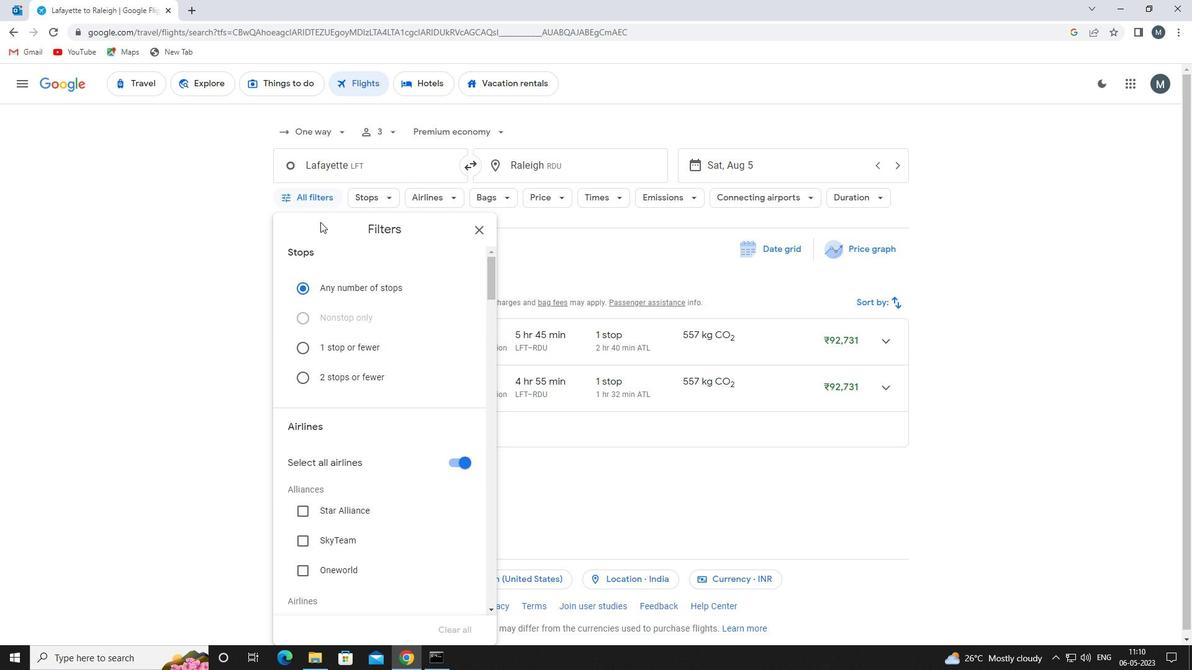 
Action: Mouse scrolled (331, 263) with delta (0, 0)
Screenshot: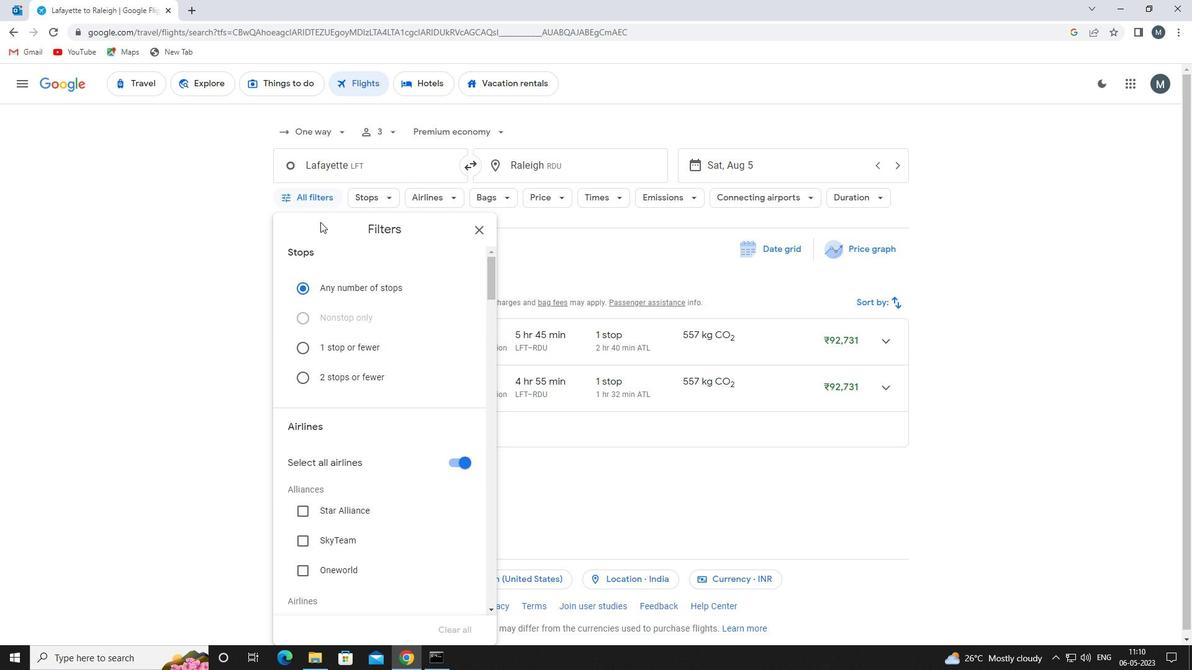 
Action: Mouse moved to (335, 286)
Screenshot: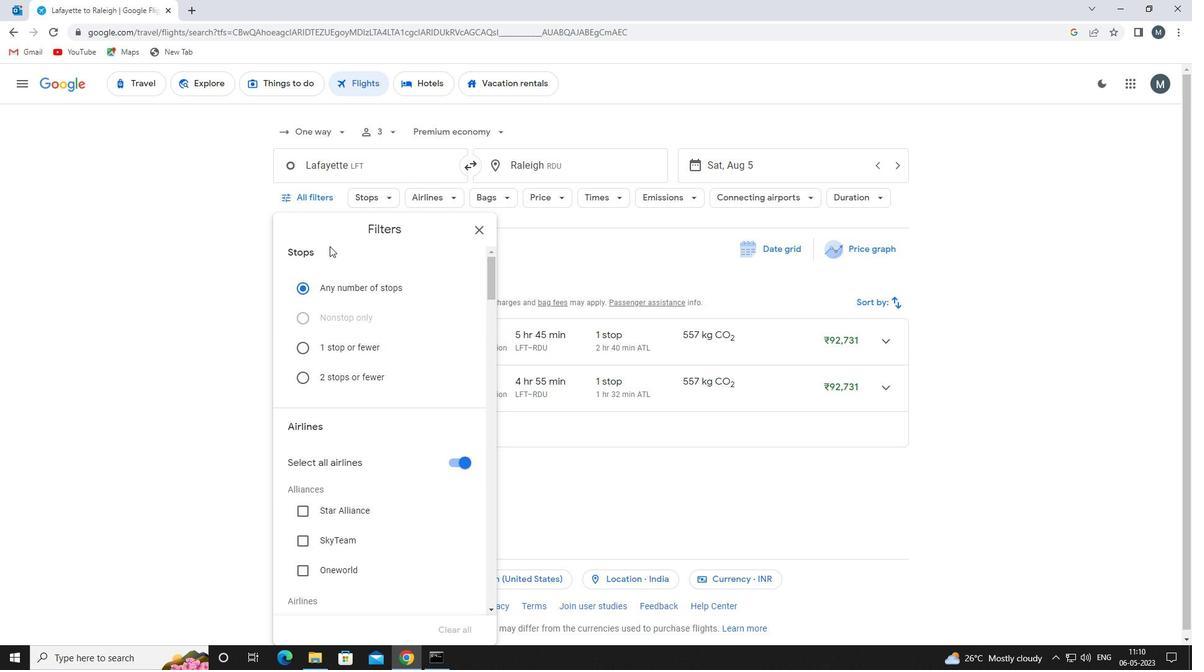 
Action: Mouse scrolled (335, 286) with delta (0, 0)
Screenshot: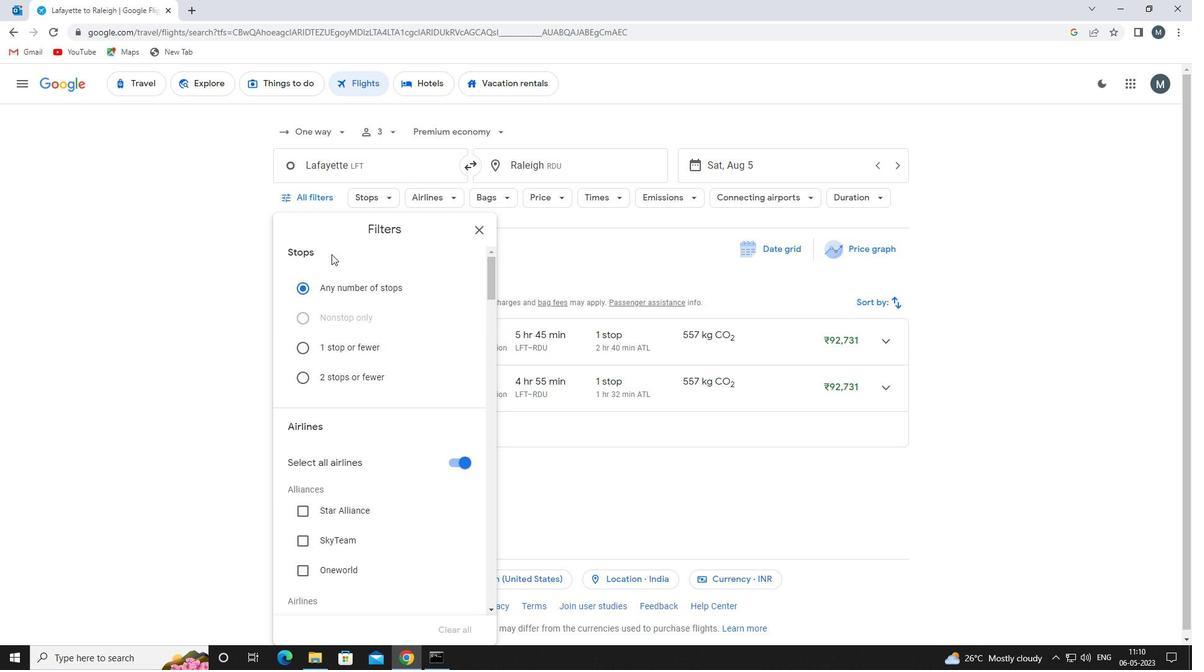
Action: Mouse moved to (466, 341)
Screenshot: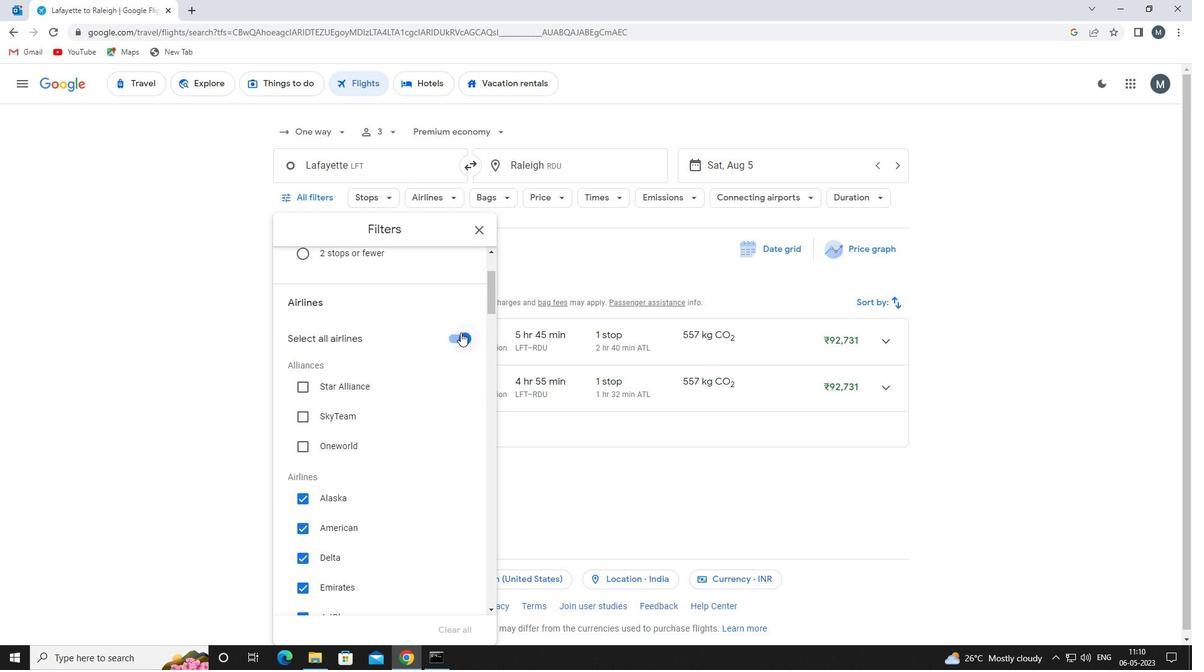 
Action: Mouse pressed left at (466, 341)
Screenshot: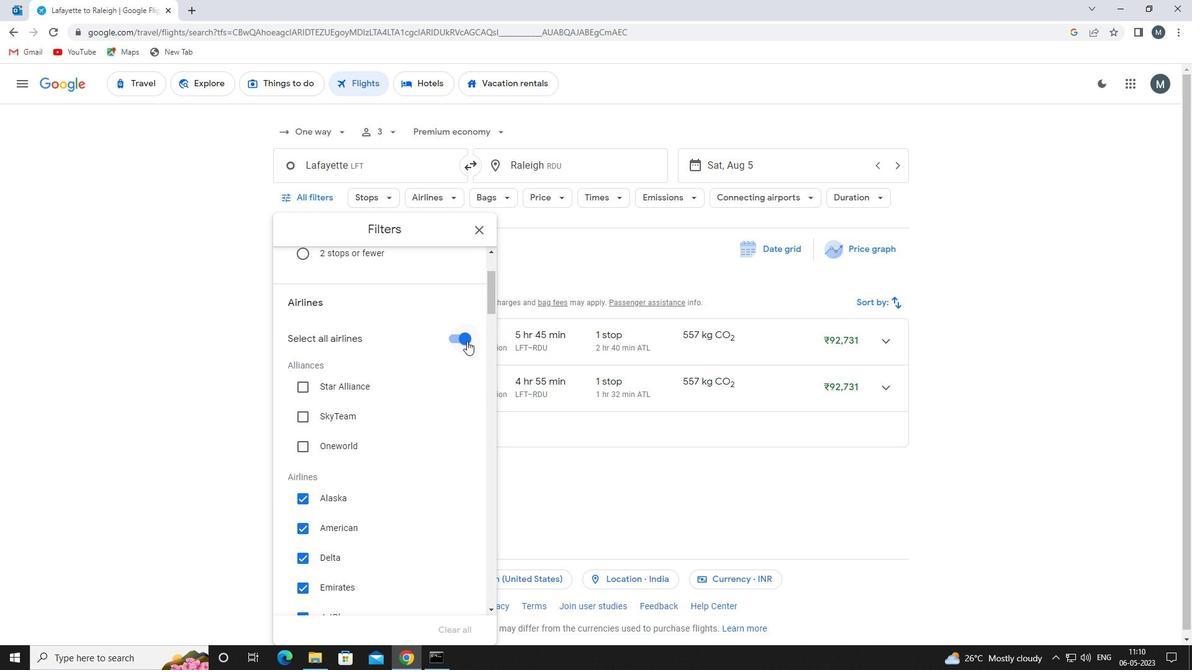 
Action: Mouse moved to (413, 350)
Screenshot: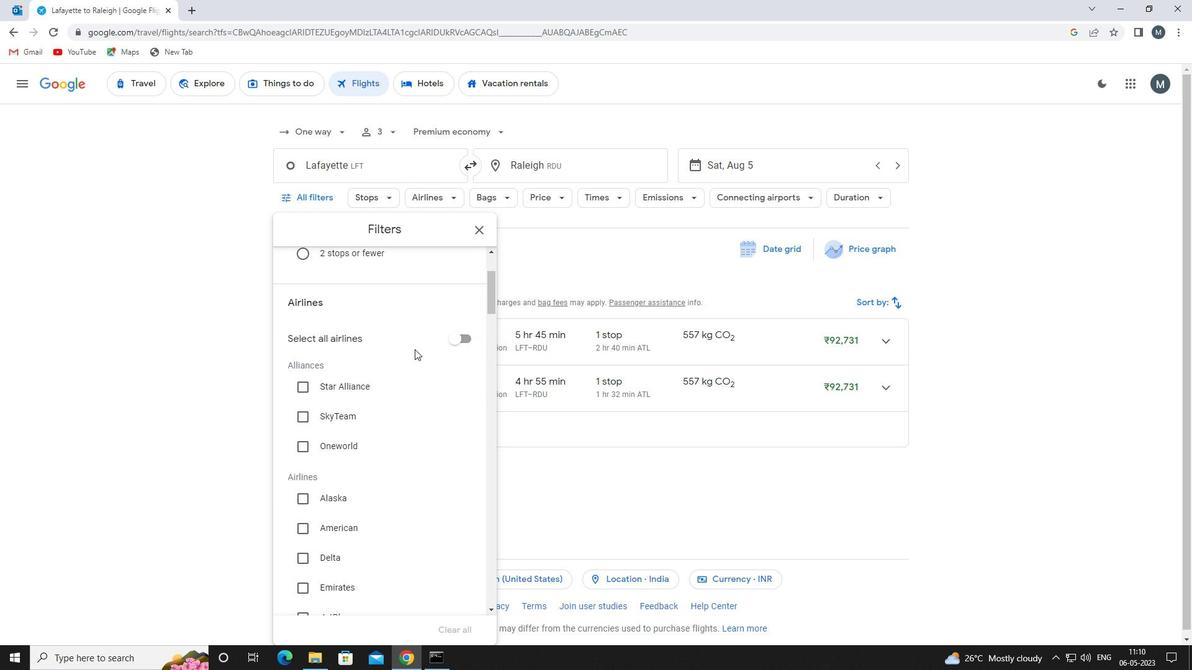 
Action: Mouse scrolled (413, 350) with delta (0, 0)
Screenshot: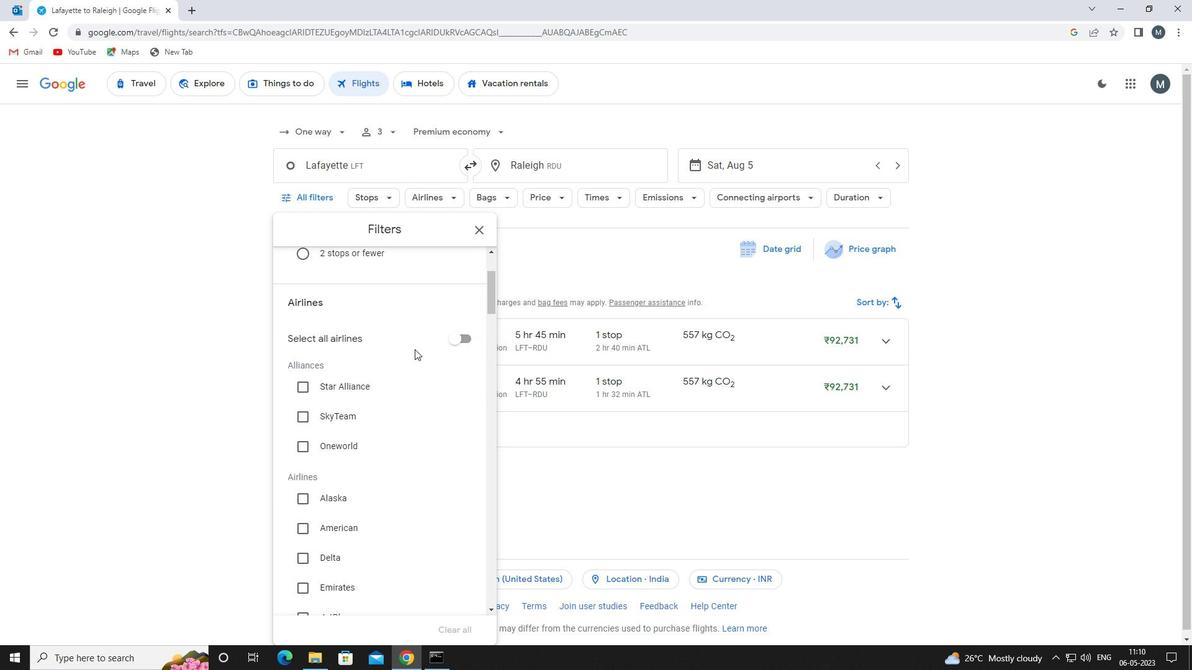 
Action: Mouse moved to (407, 356)
Screenshot: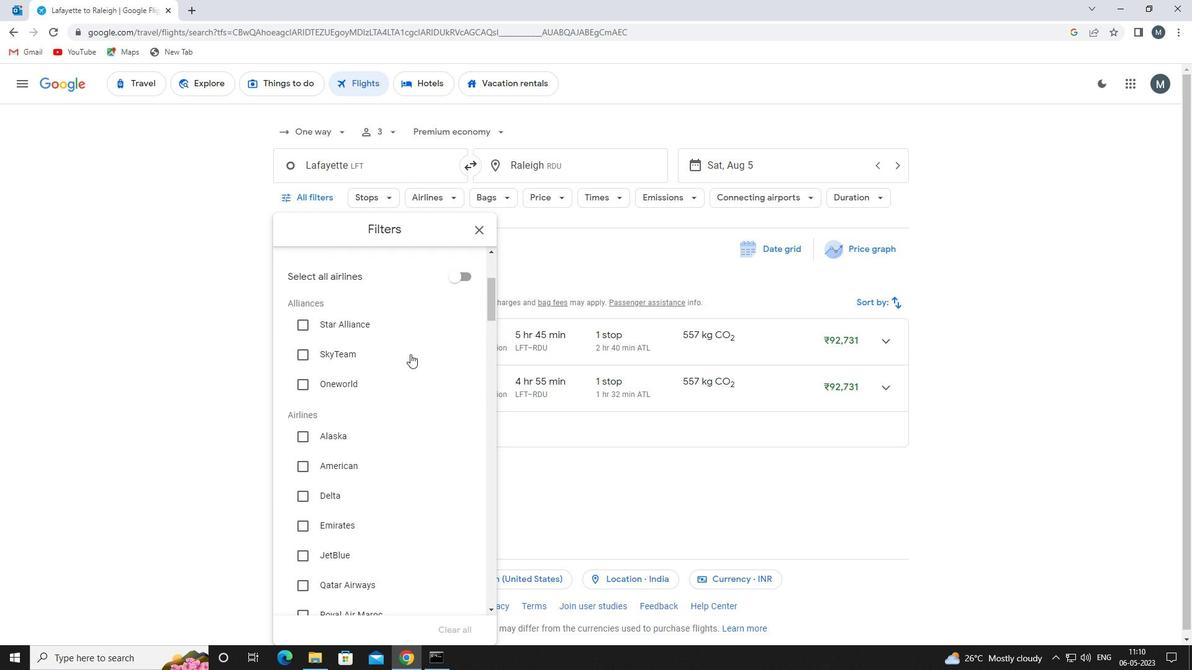 
Action: Mouse scrolled (407, 356) with delta (0, 0)
Screenshot: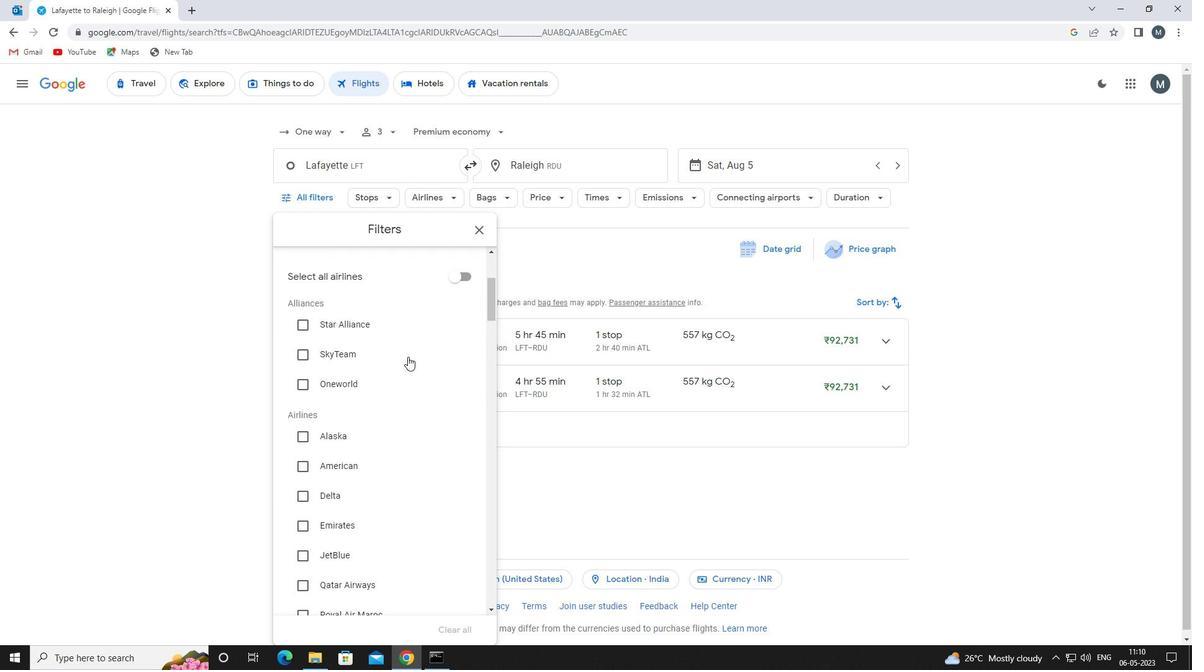 
Action: Mouse moved to (407, 358)
Screenshot: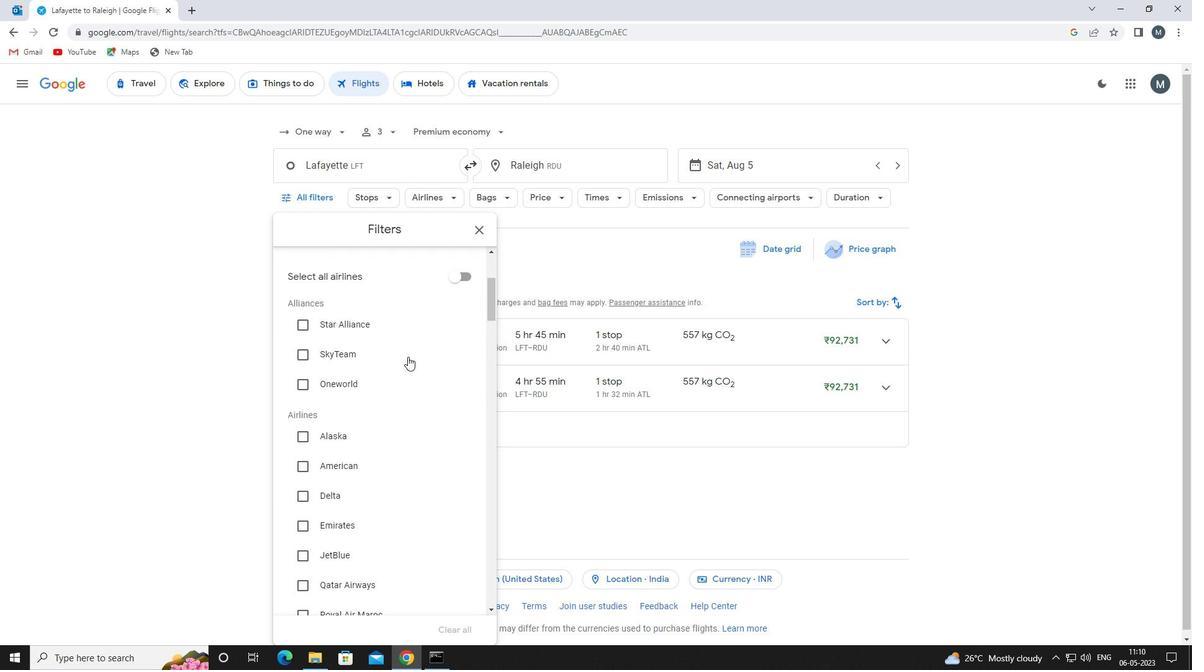 
Action: Mouse scrolled (407, 358) with delta (0, 0)
Screenshot: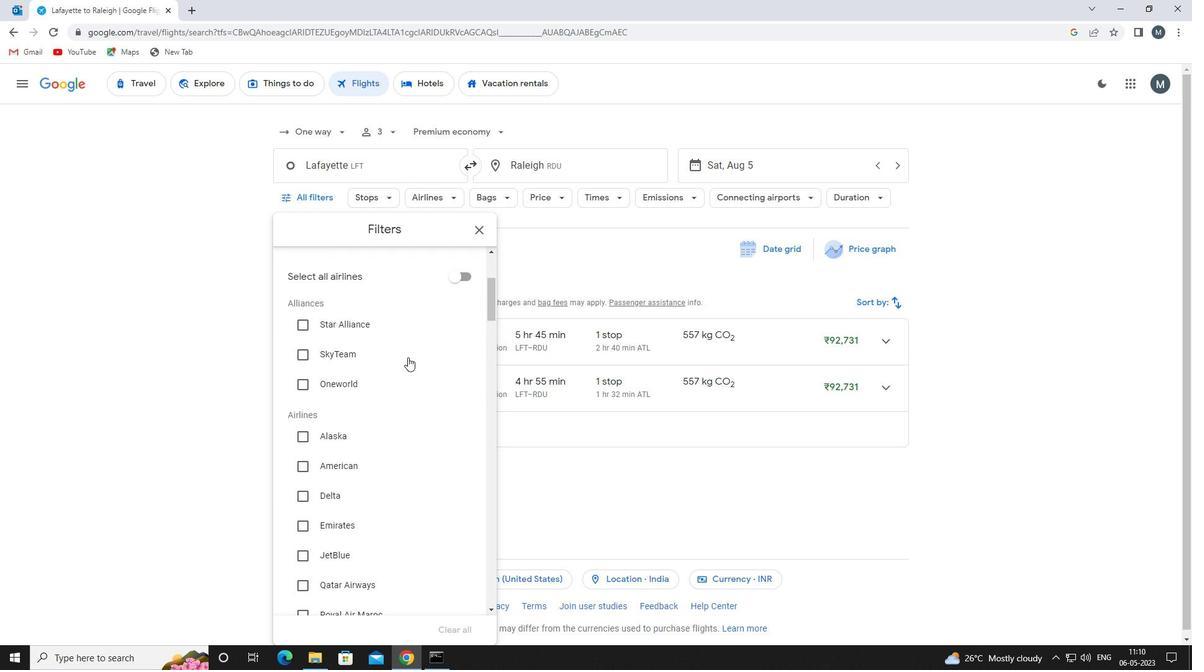
Action: Mouse moved to (406, 365)
Screenshot: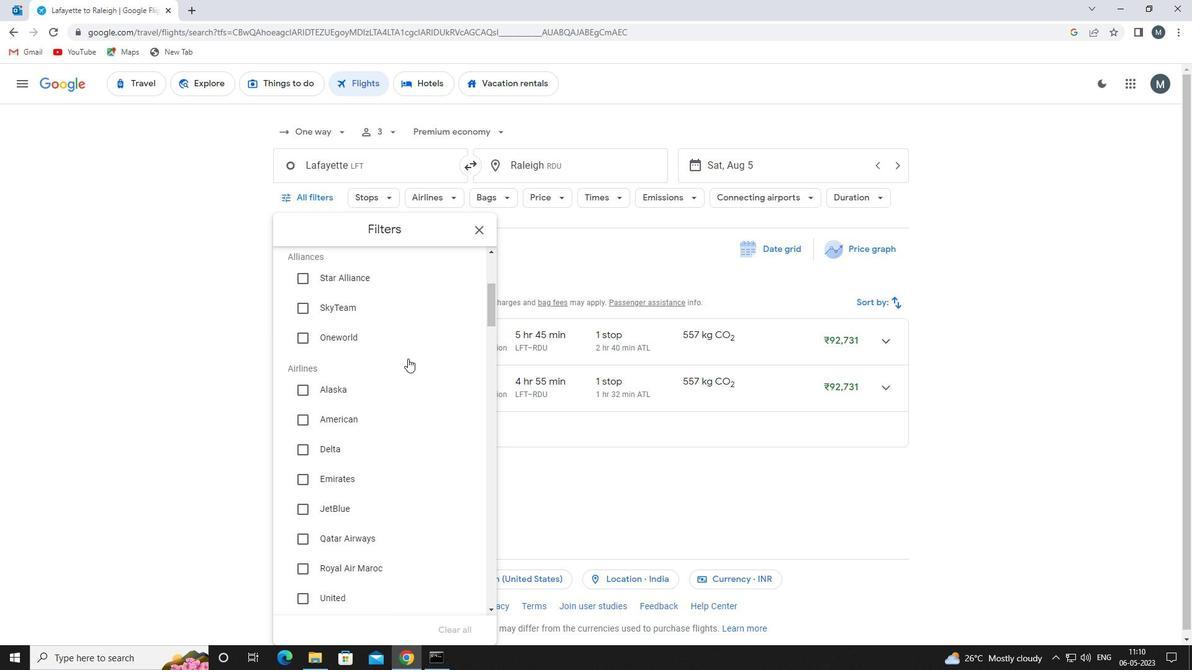 
Action: Mouse scrolled (406, 364) with delta (0, 0)
Screenshot: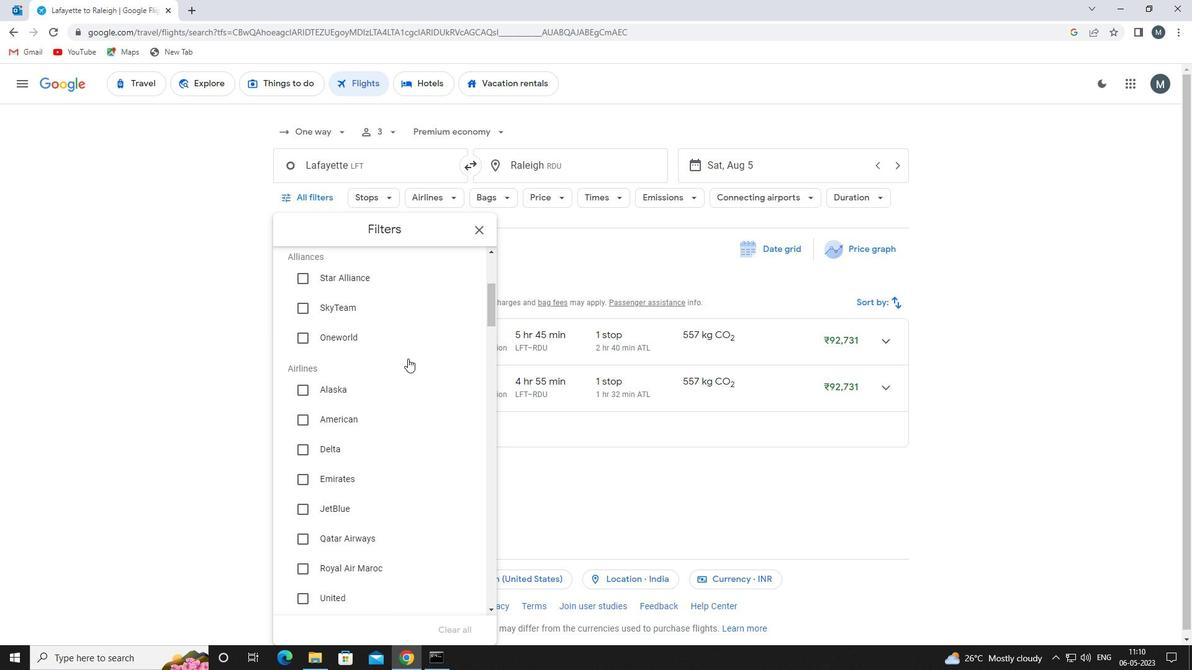 
Action: Mouse moved to (366, 375)
Screenshot: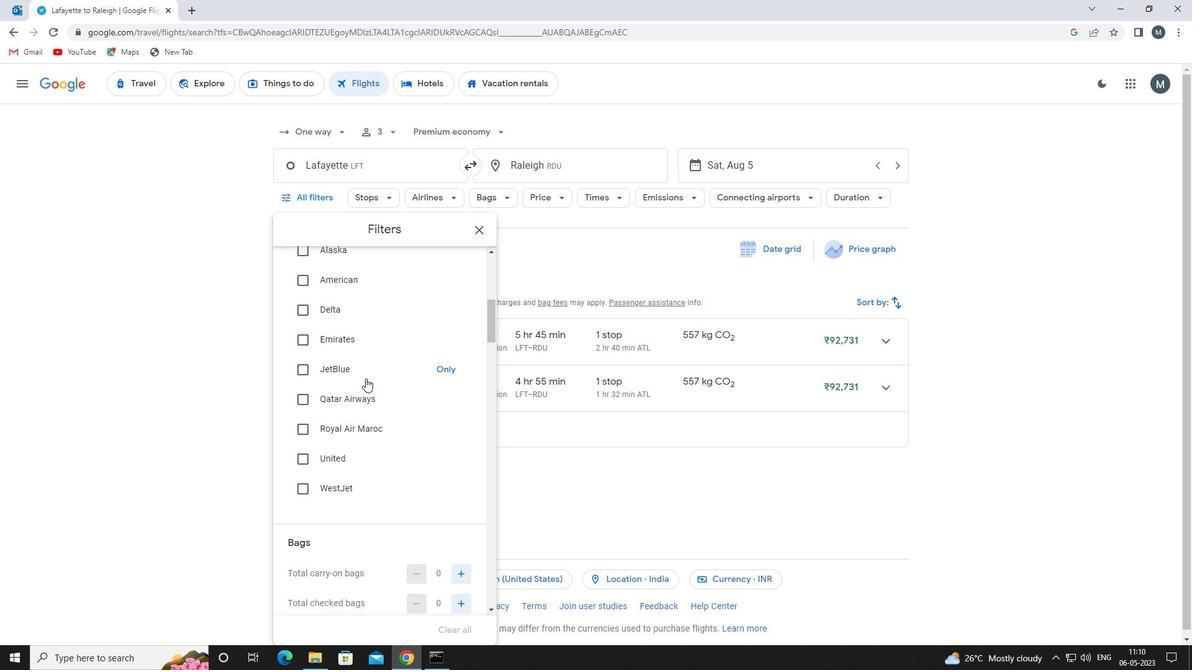 
Action: Mouse pressed left at (366, 375)
Screenshot: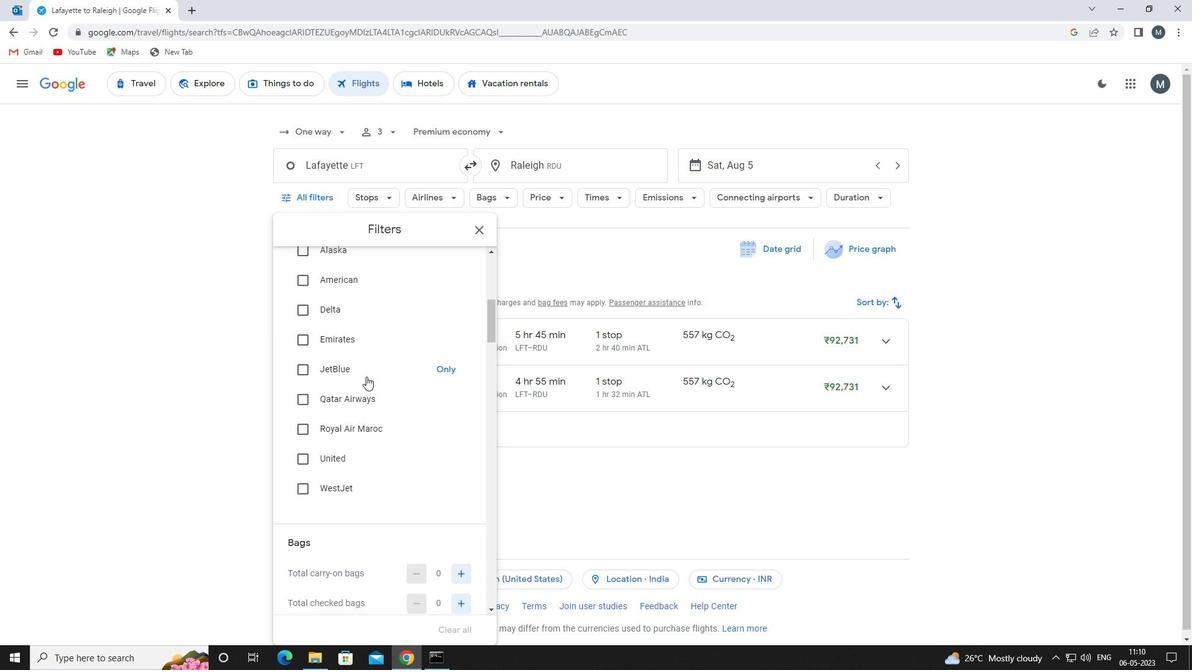 
Action: Mouse moved to (388, 363)
Screenshot: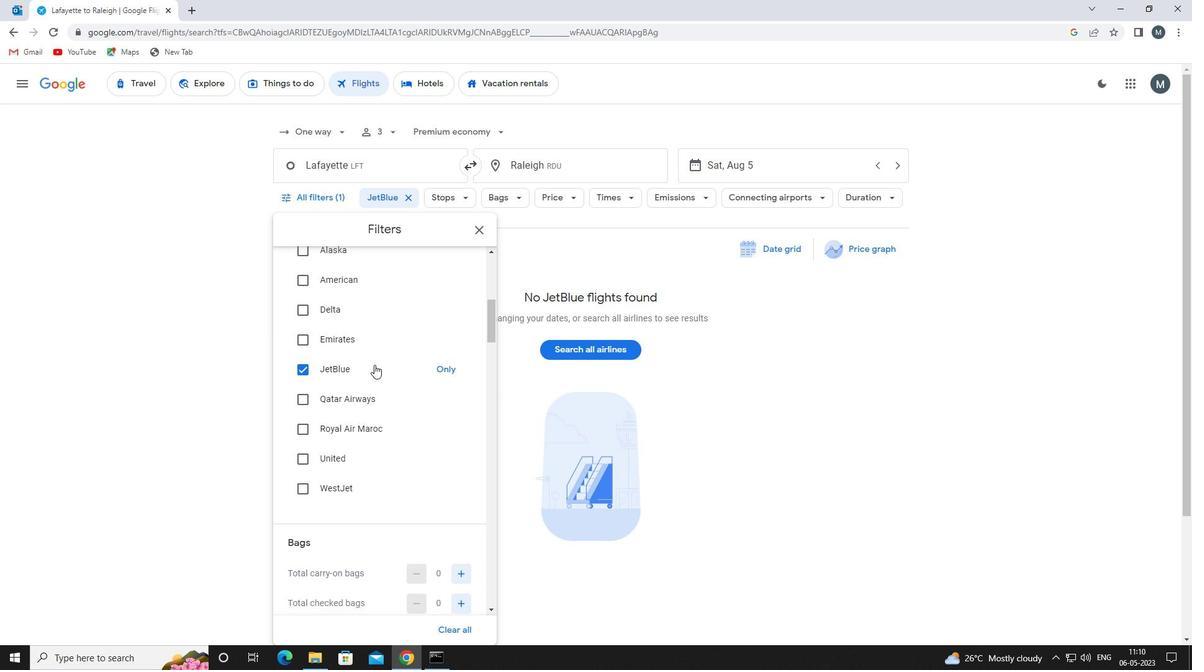 
Action: Mouse scrolled (388, 363) with delta (0, 0)
Screenshot: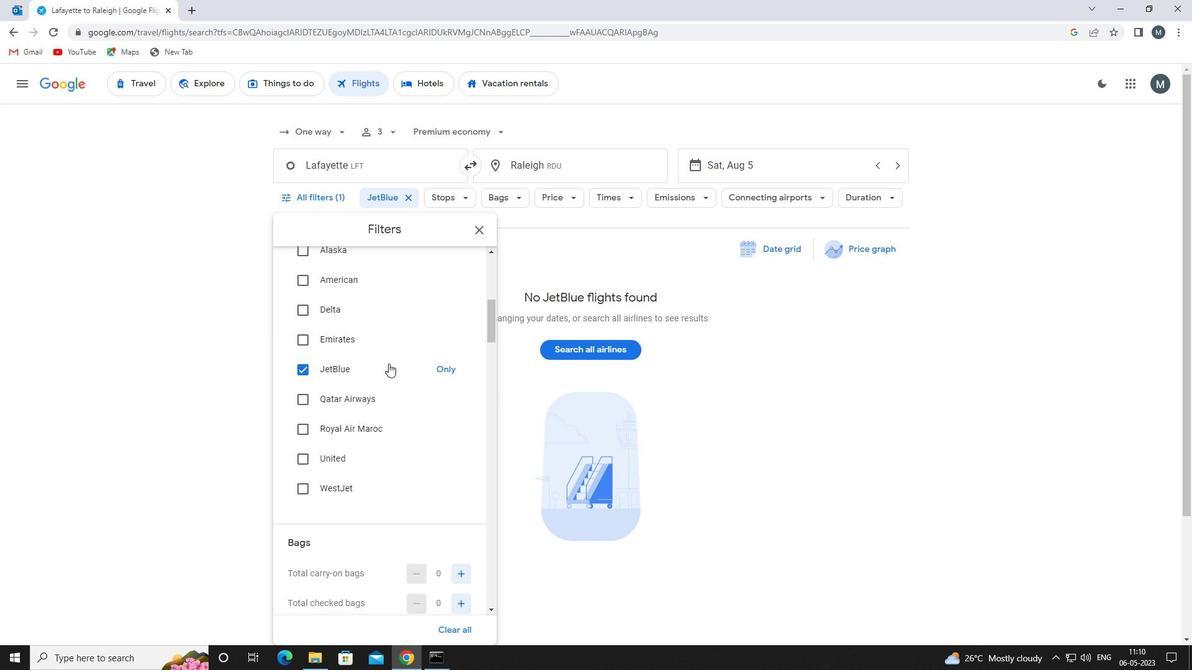 
Action: Mouse scrolled (388, 363) with delta (0, 0)
Screenshot: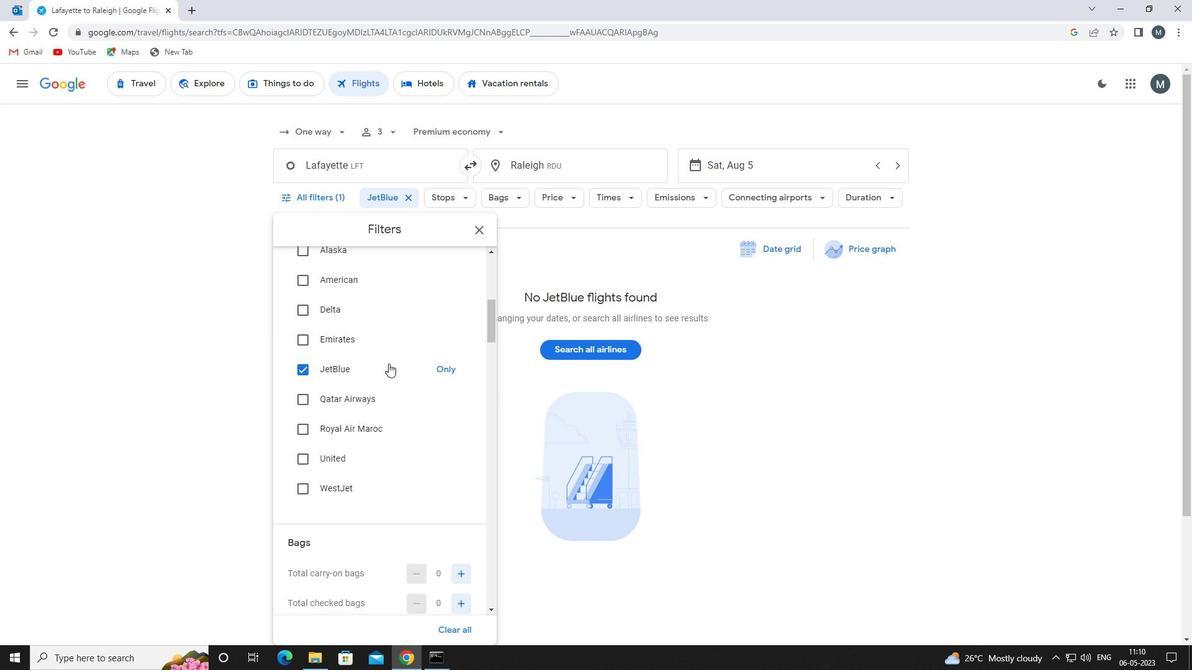 
Action: Mouse scrolled (388, 363) with delta (0, 0)
Screenshot: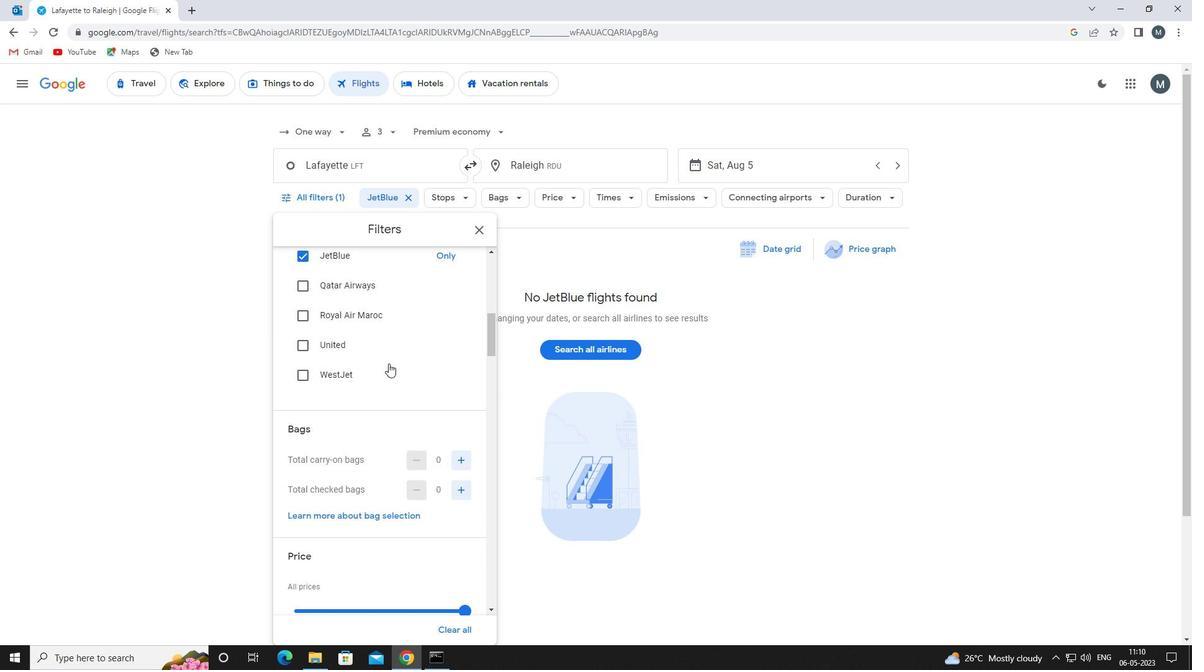 
Action: Mouse moved to (456, 414)
Screenshot: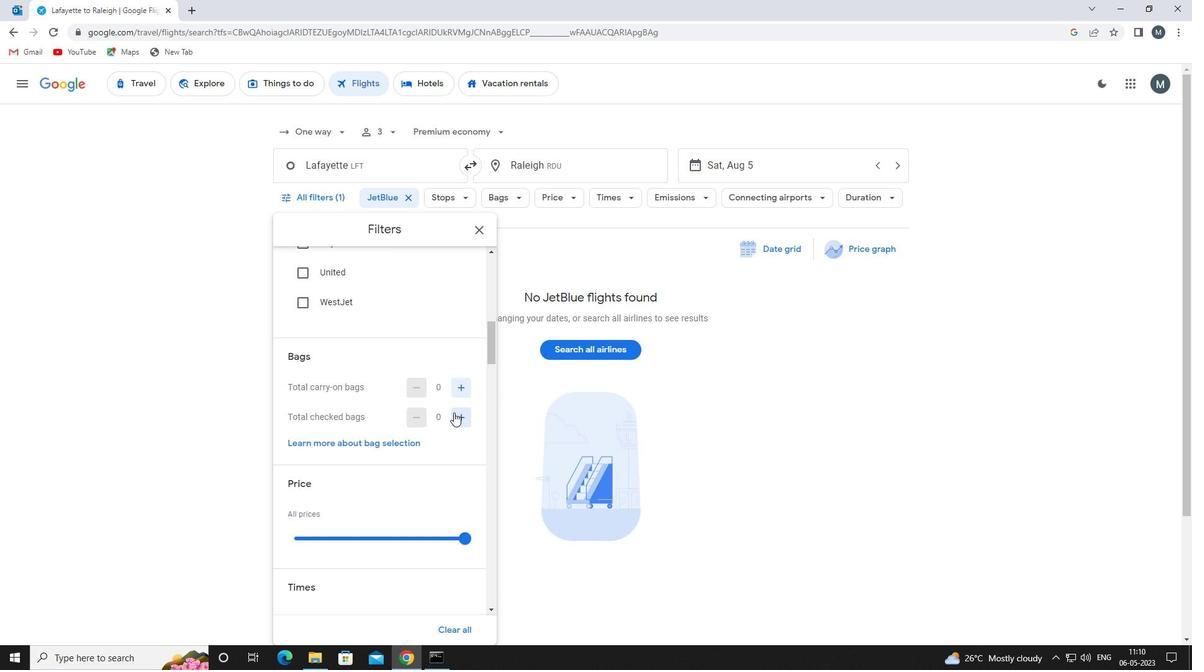 
Action: Mouse pressed left at (456, 414)
Screenshot: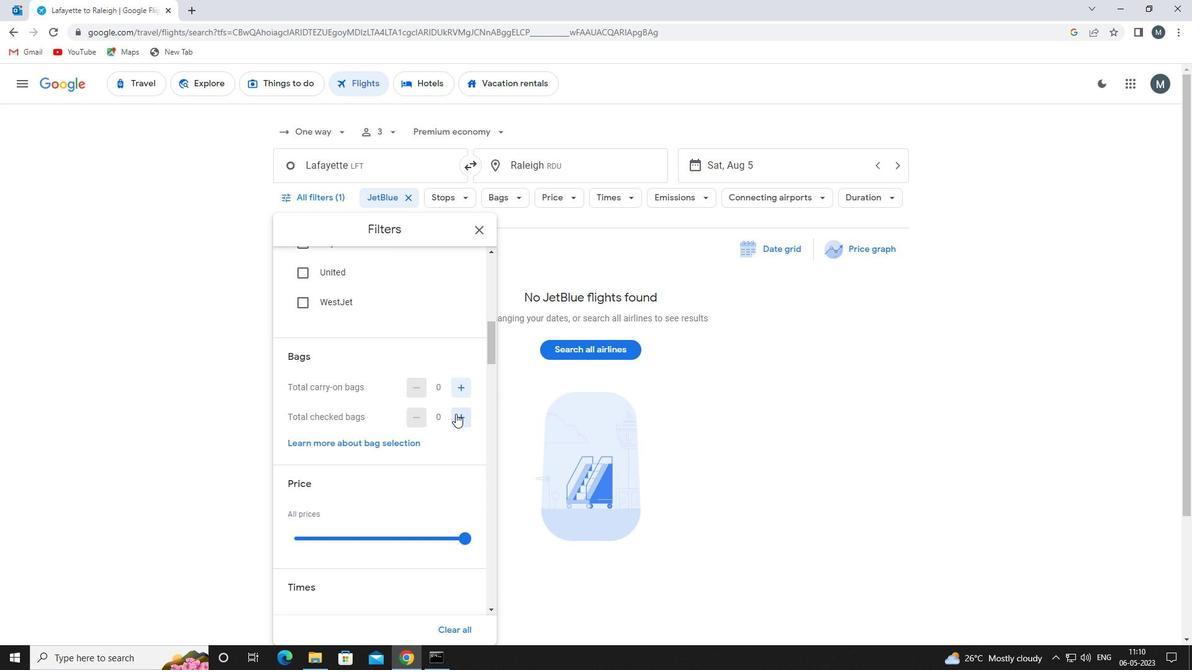 
Action: Mouse moved to (456, 414)
Screenshot: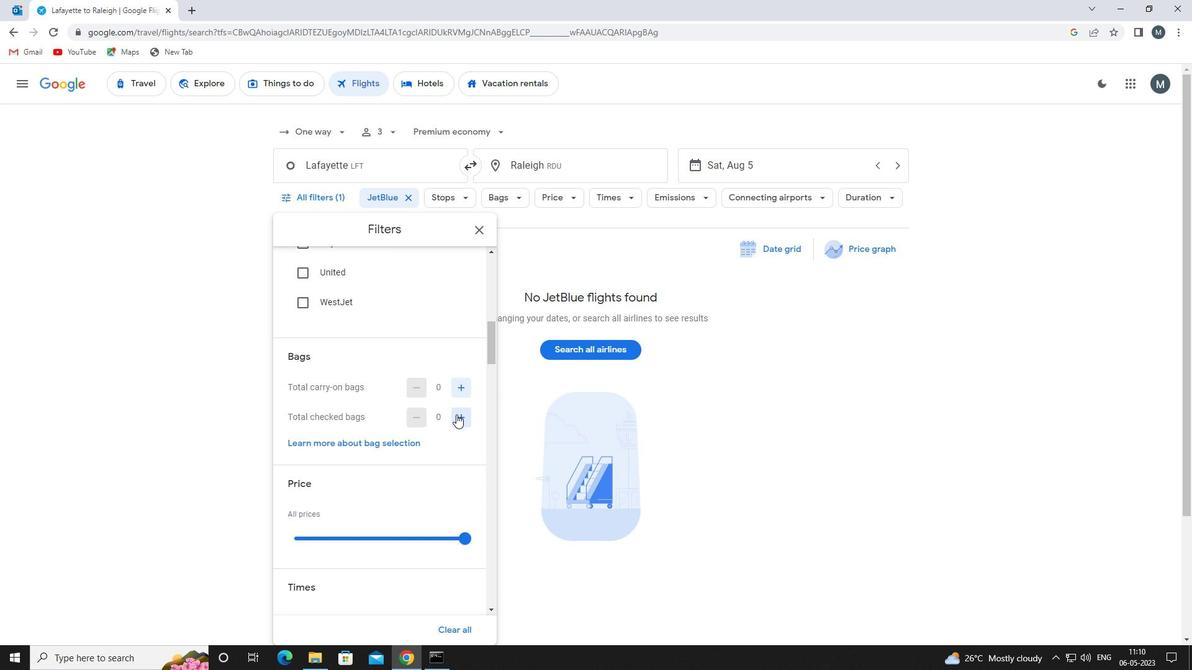 
Action: Mouse pressed left at (456, 414)
Screenshot: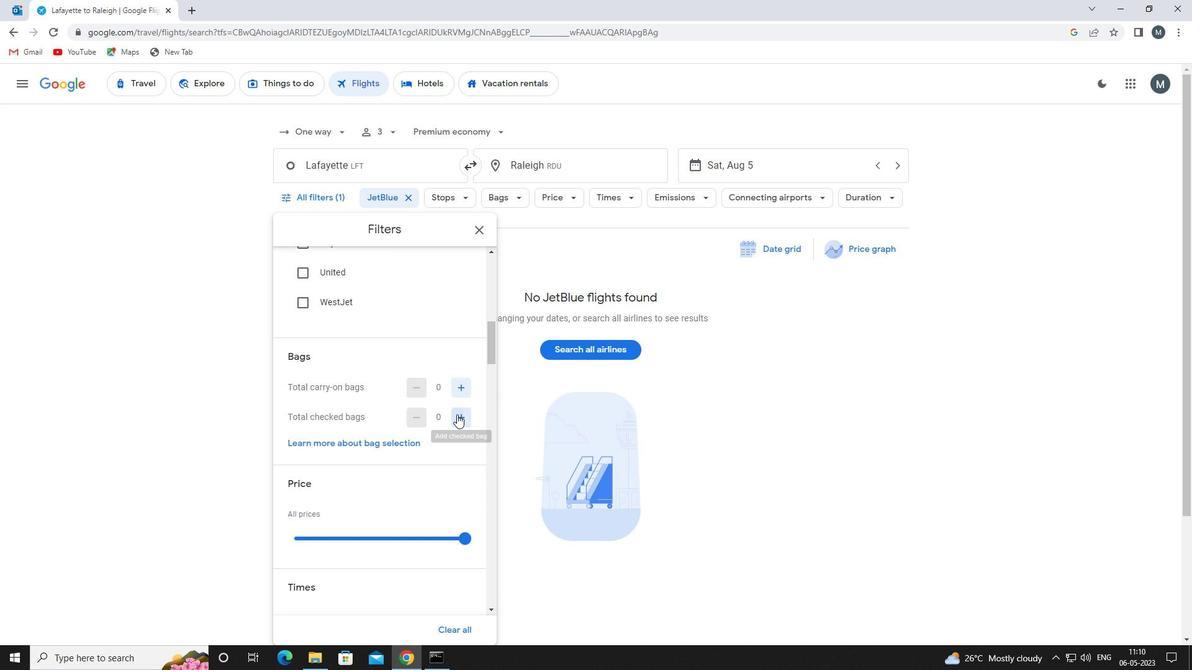 
Action: Mouse moved to (387, 391)
Screenshot: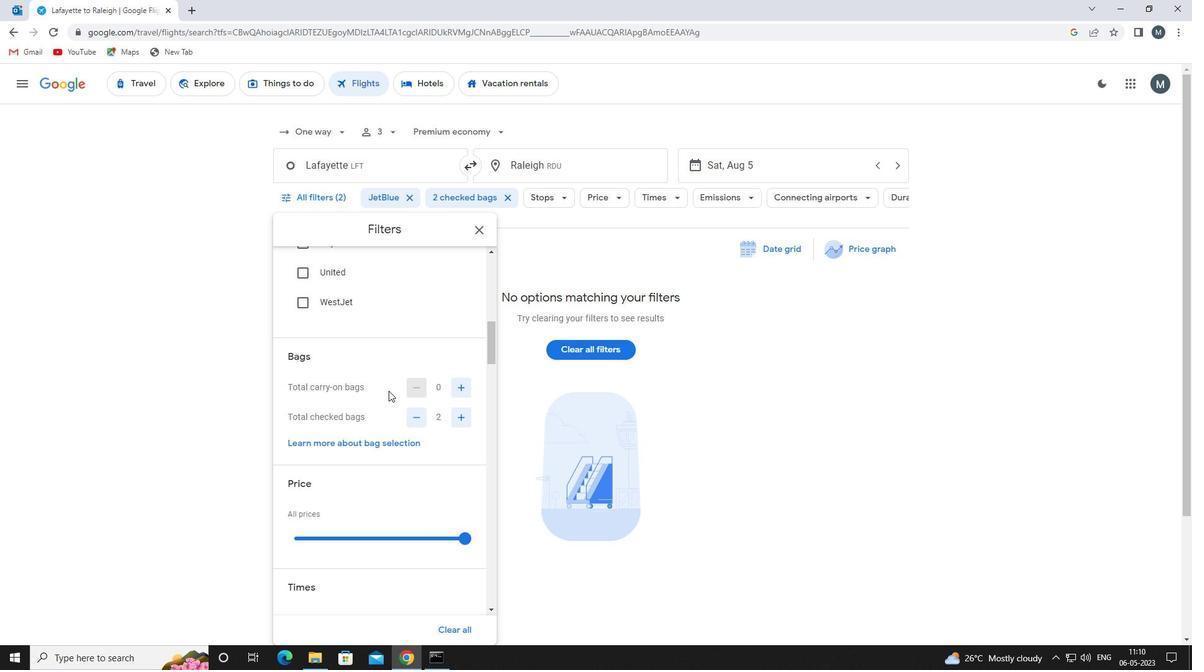 
Action: Mouse scrolled (387, 390) with delta (0, 0)
Screenshot: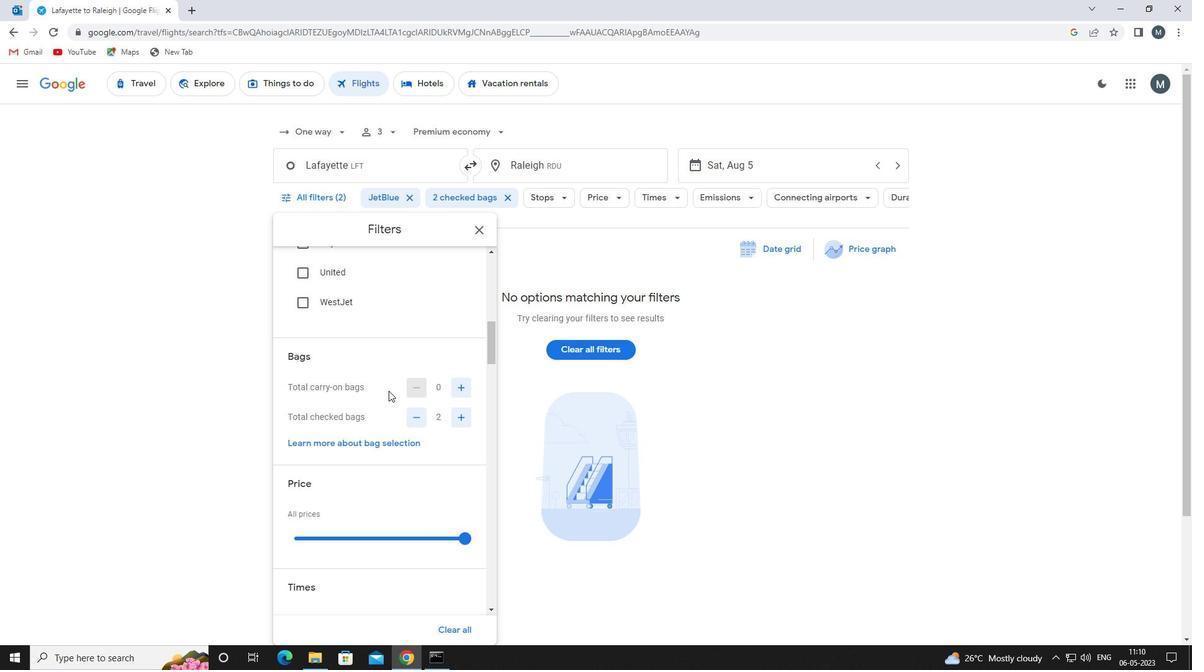 
Action: Mouse moved to (386, 396)
Screenshot: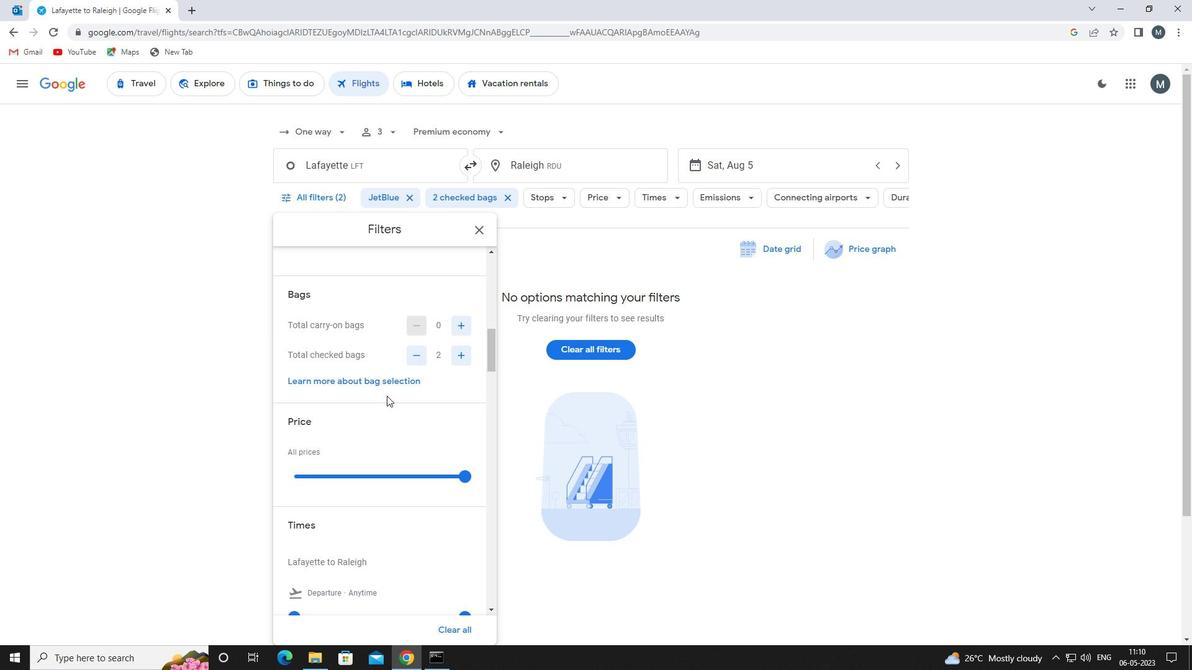 
Action: Mouse scrolled (386, 396) with delta (0, 0)
Screenshot: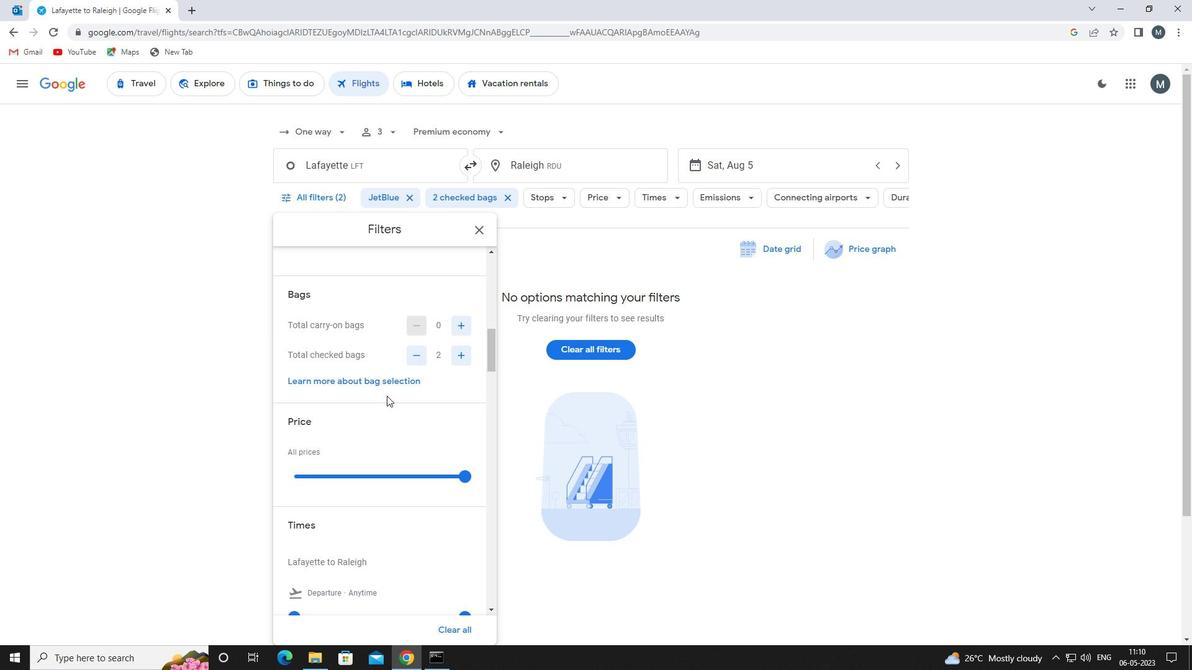 
Action: Mouse moved to (394, 410)
Screenshot: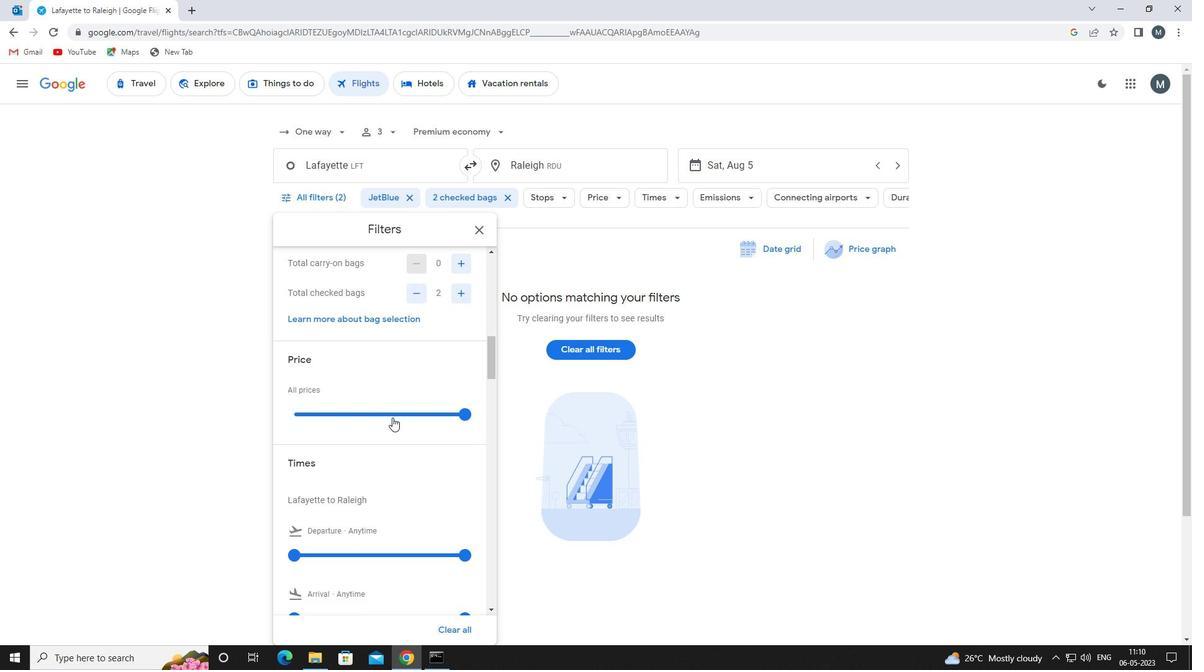 
Action: Mouse pressed left at (394, 410)
Screenshot: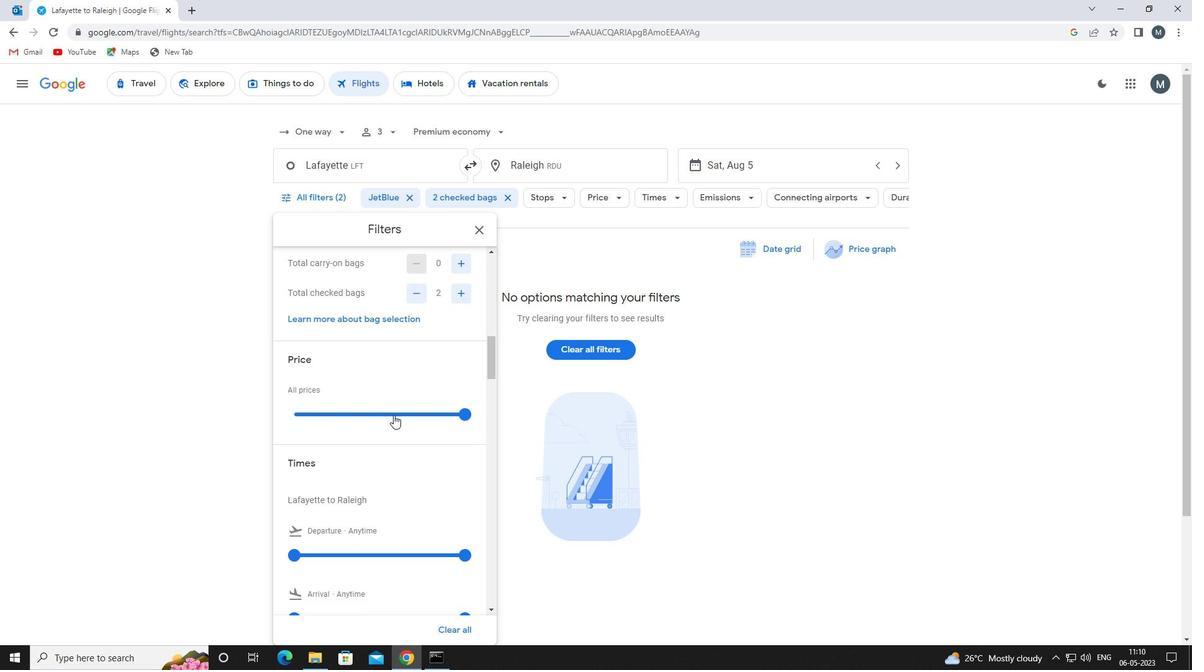 
Action: Mouse pressed left at (394, 410)
Screenshot: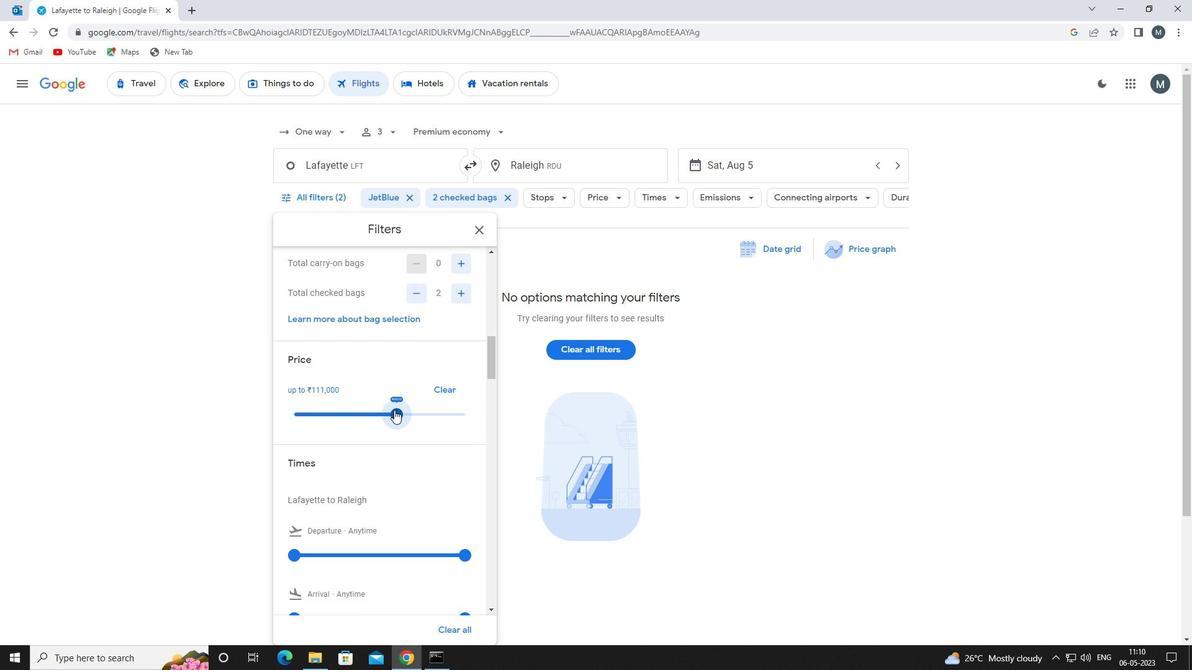 
Action: Mouse moved to (375, 396)
Screenshot: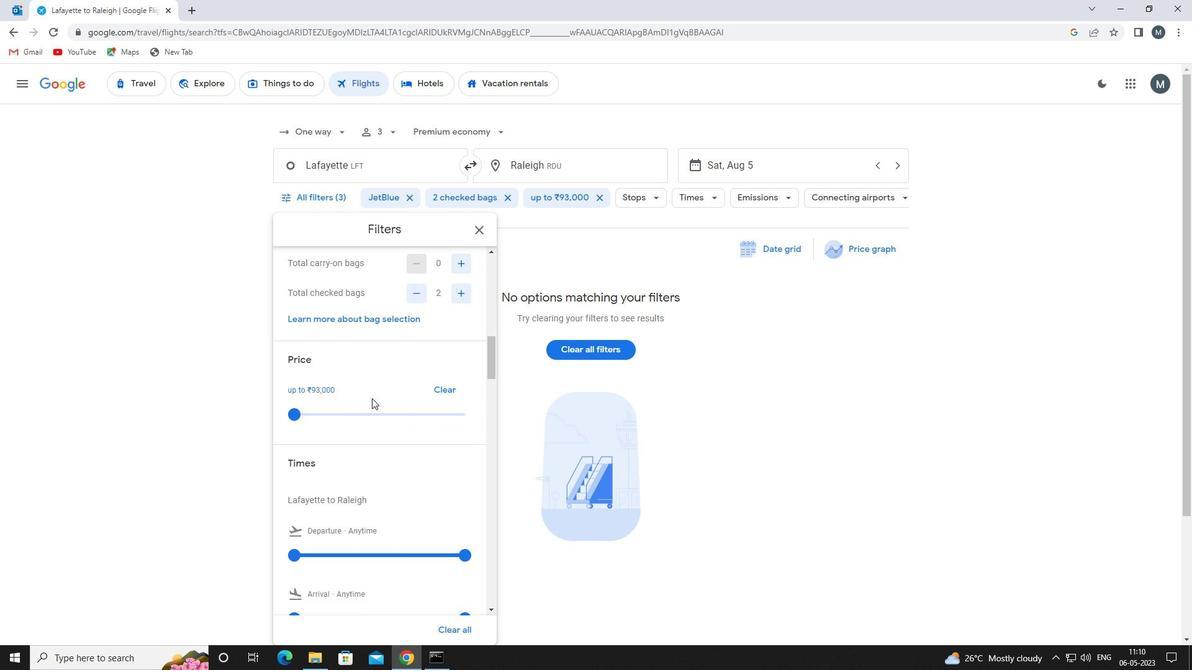 
Action: Mouse scrolled (375, 395) with delta (0, 0)
Screenshot: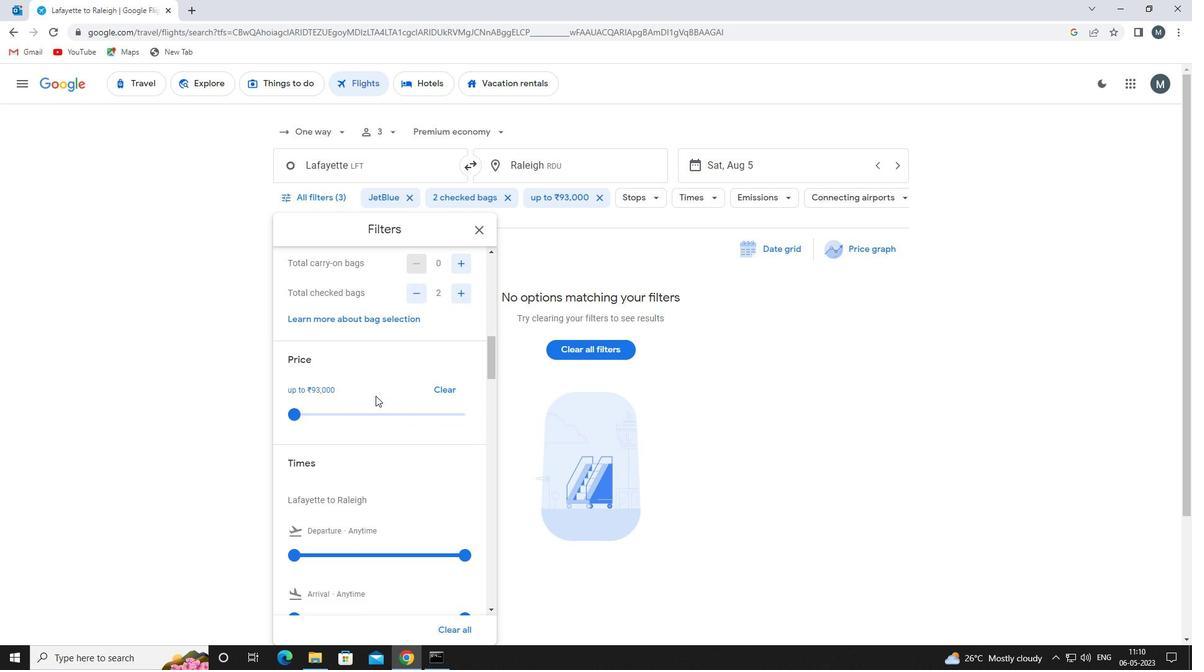 
Action: Mouse moved to (375, 396)
Screenshot: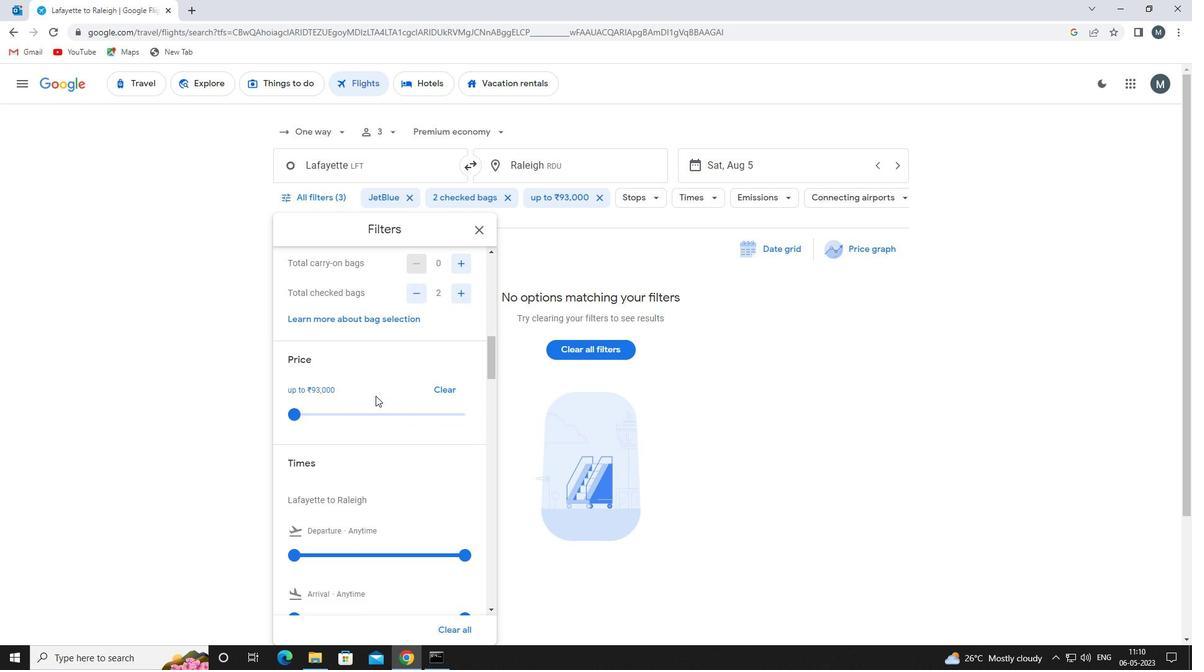 
Action: Mouse scrolled (375, 395) with delta (0, 0)
Screenshot: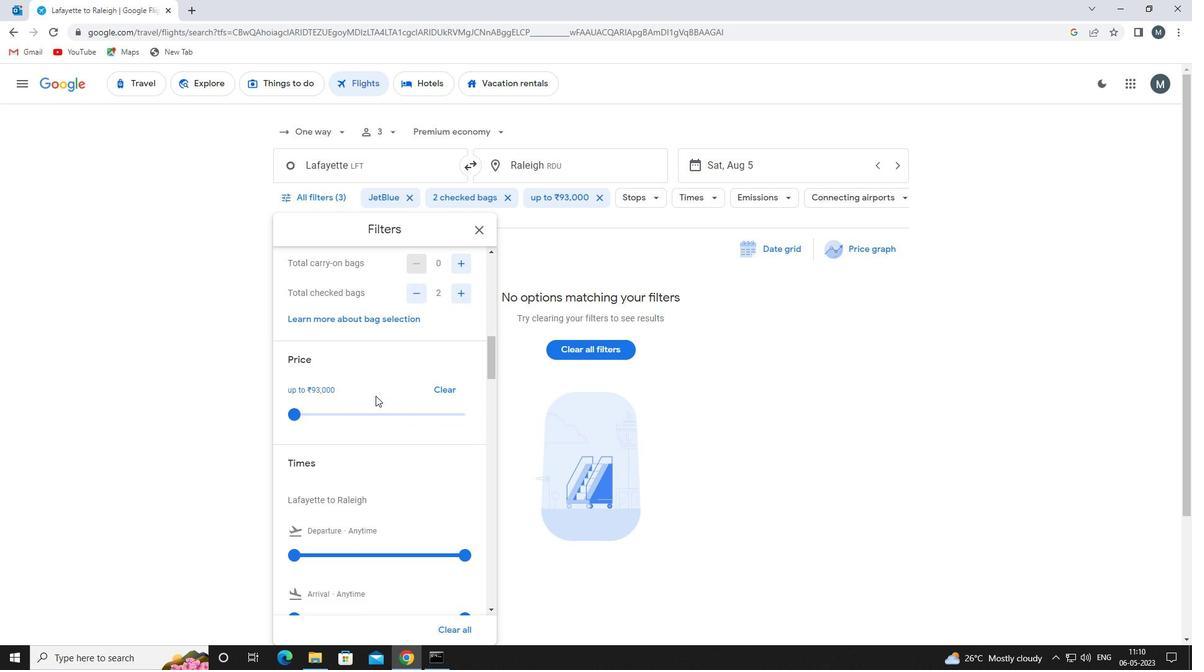 
Action: Mouse moved to (374, 396)
Screenshot: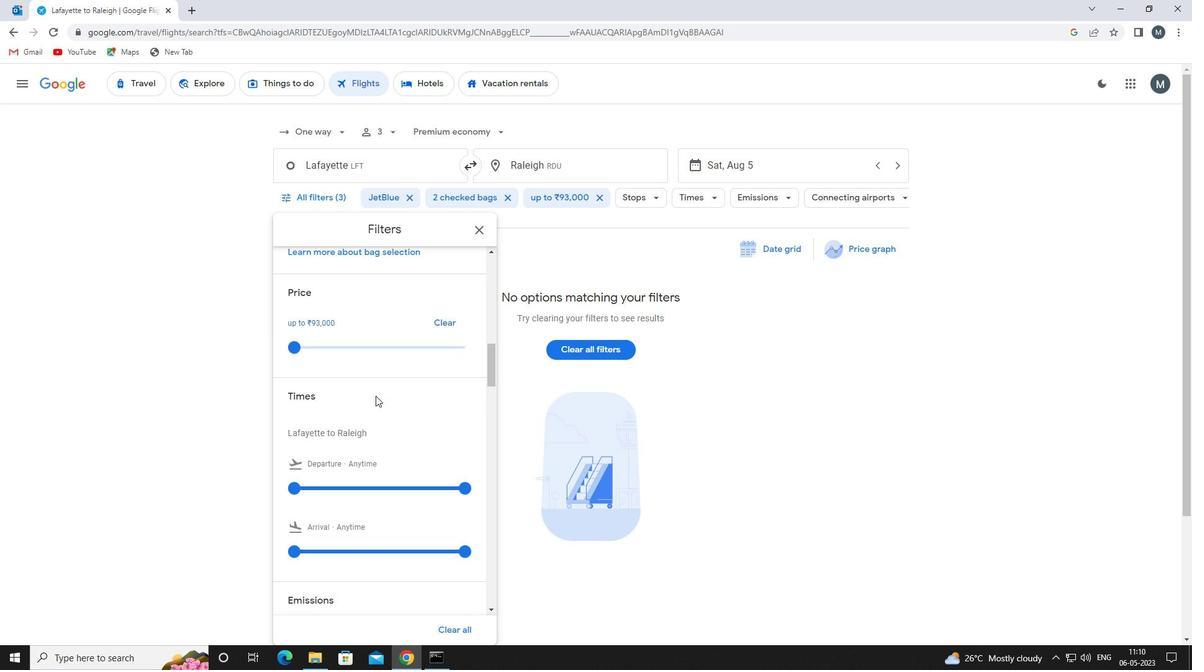 
Action: Mouse scrolled (374, 395) with delta (0, 0)
Screenshot: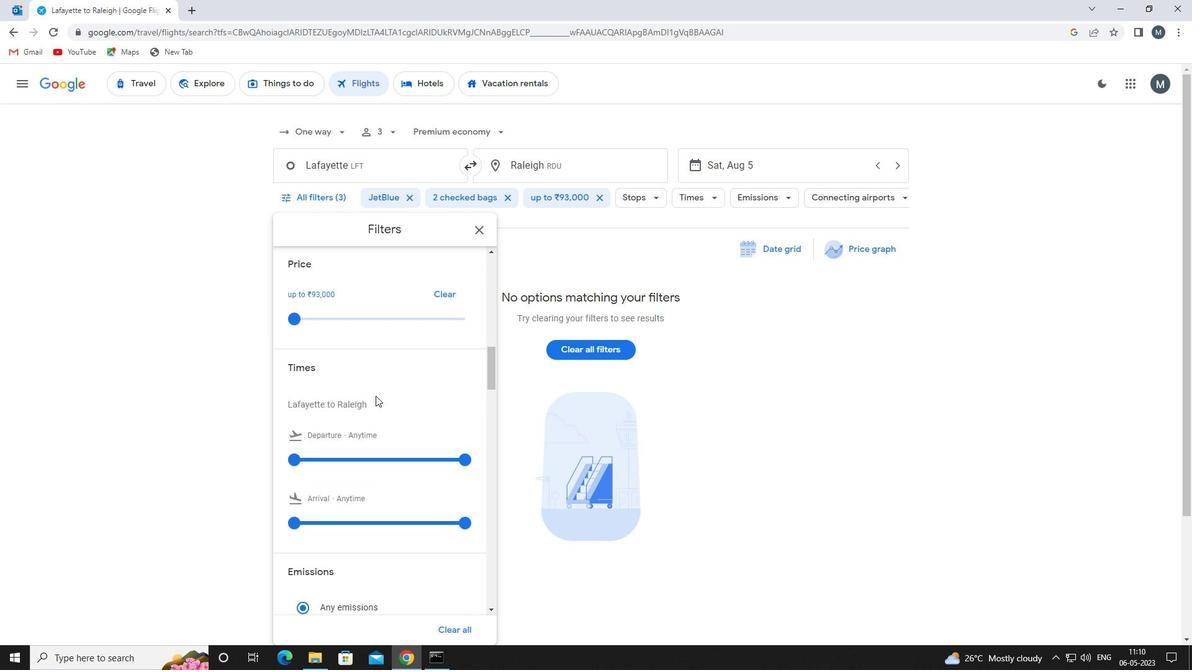 
Action: Mouse moved to (301, 369)
Screenshot: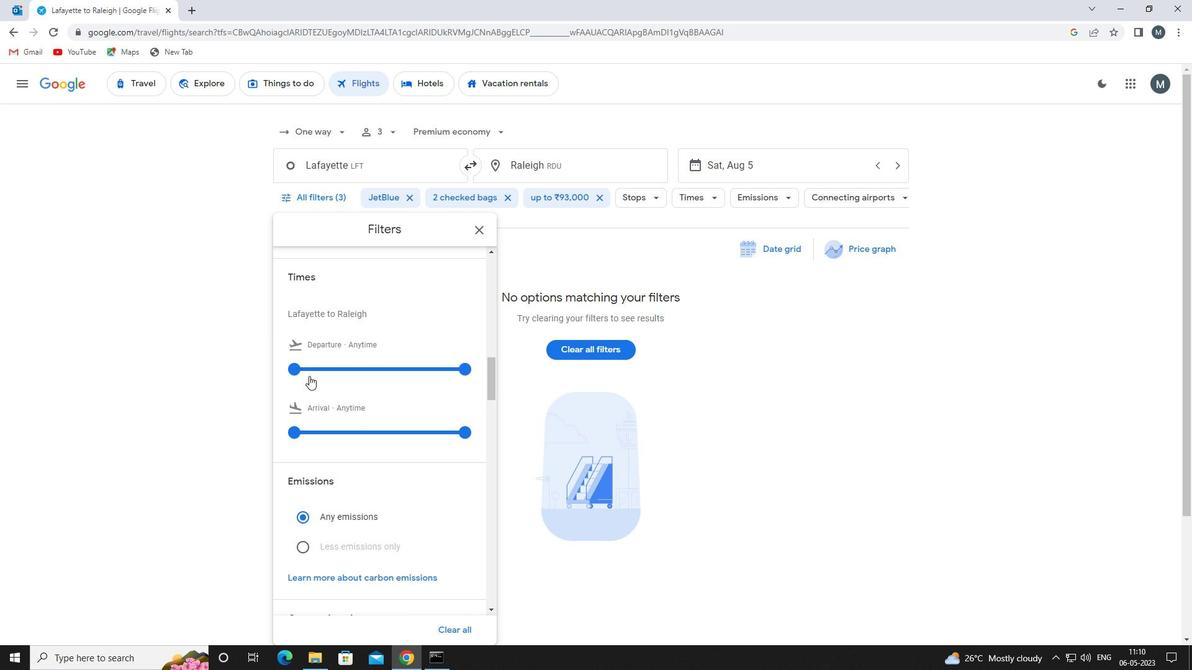 
Action: Mouse pressed left at (301, 369)
Screenshot: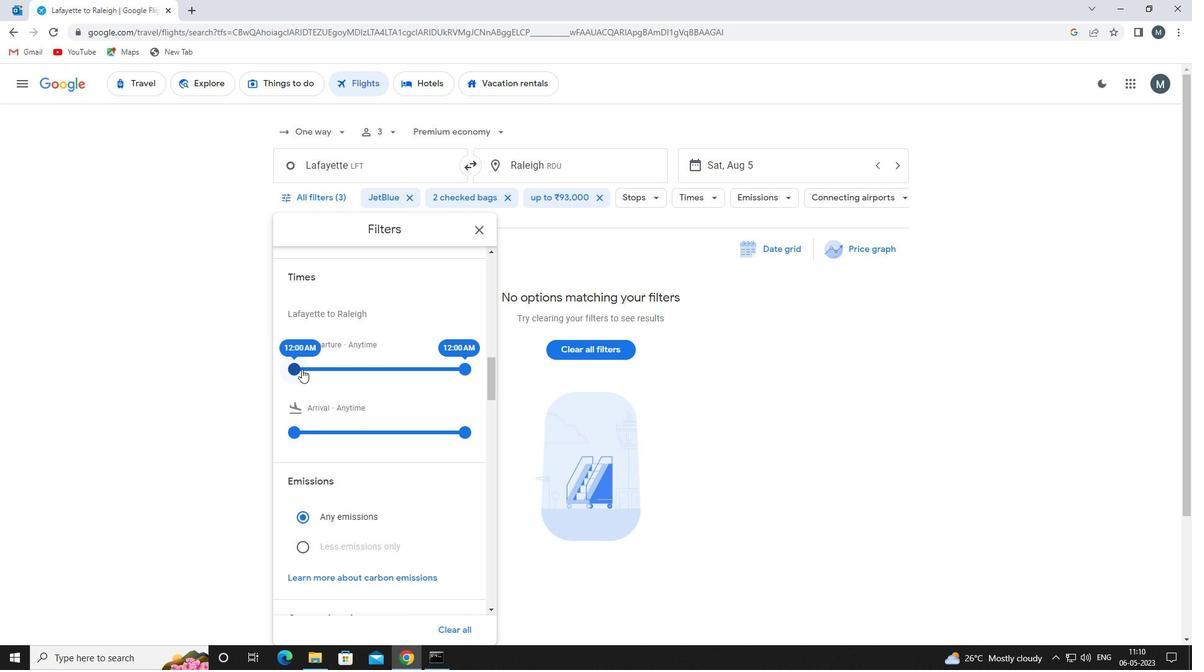 
Action: Mouse moved to (458, 370)
Screenshot: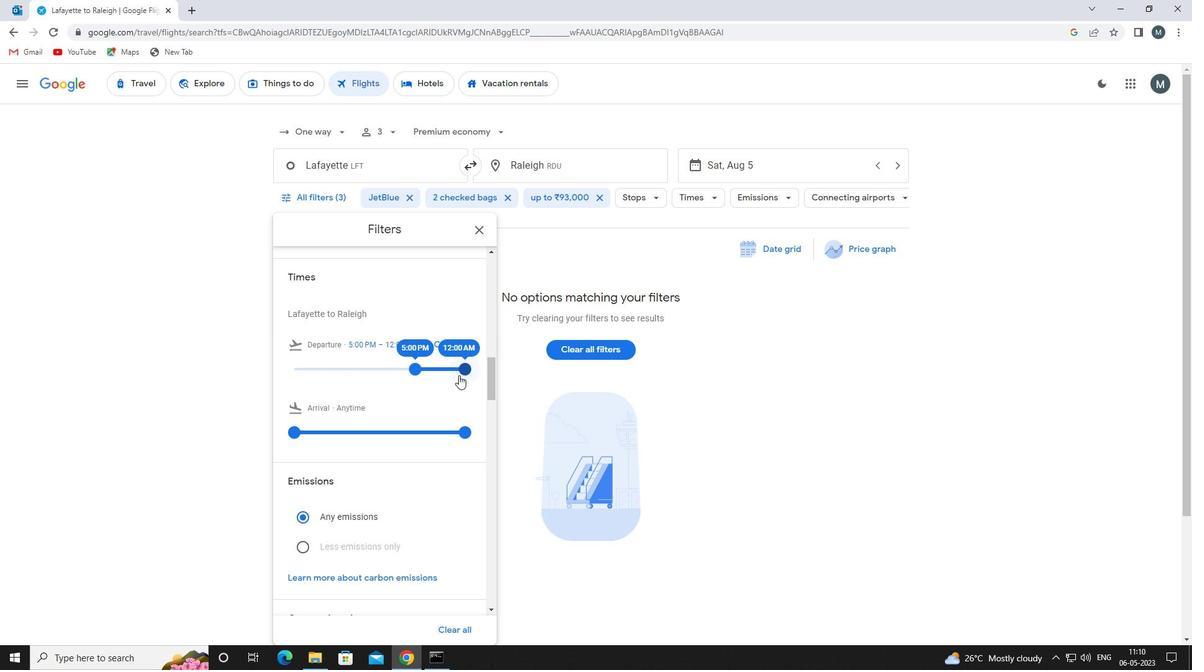 
Action: Mouse pressed left at (458, 370)
Screenshot: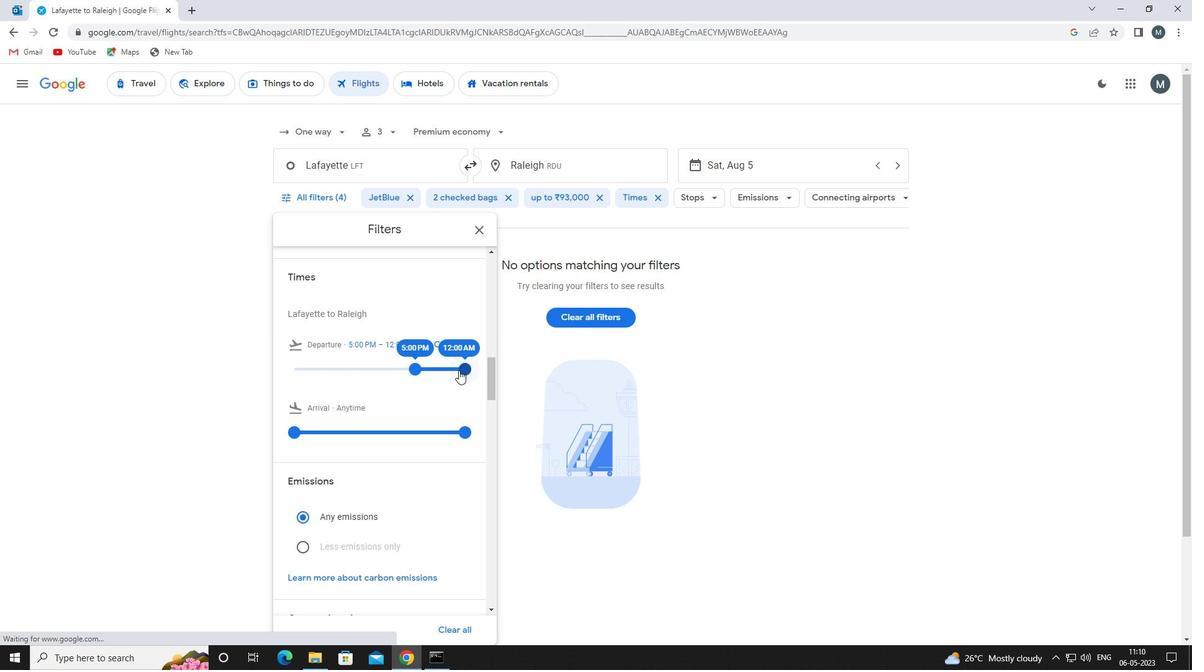 
Action: Mouse moved to (410, 371)
Screenshot: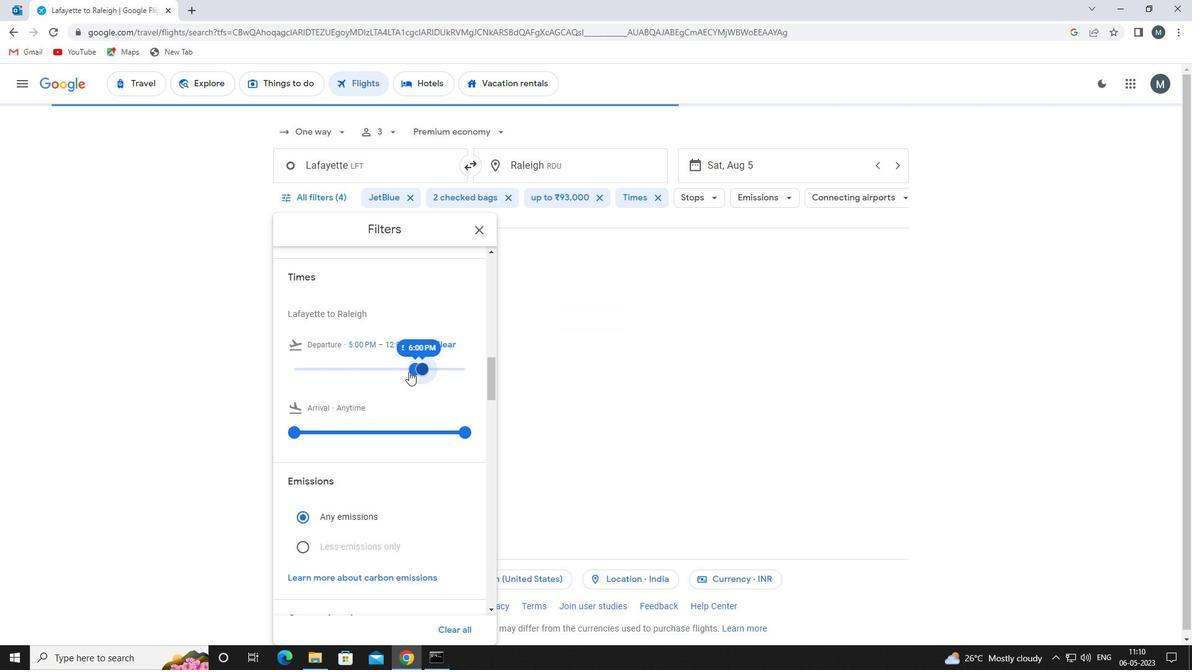 
Action: Mouse scrolled (410, 370) with delta (0, 0)
Screenshot: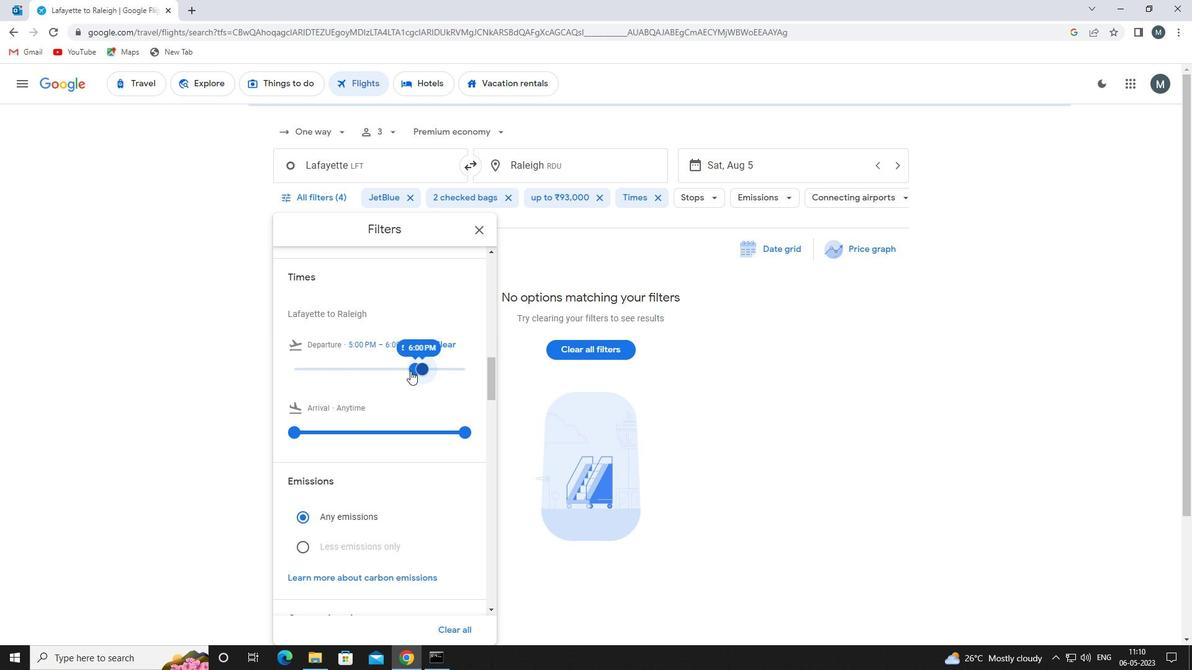 
Action: Mouse moved to (475, 229)
Screenshot: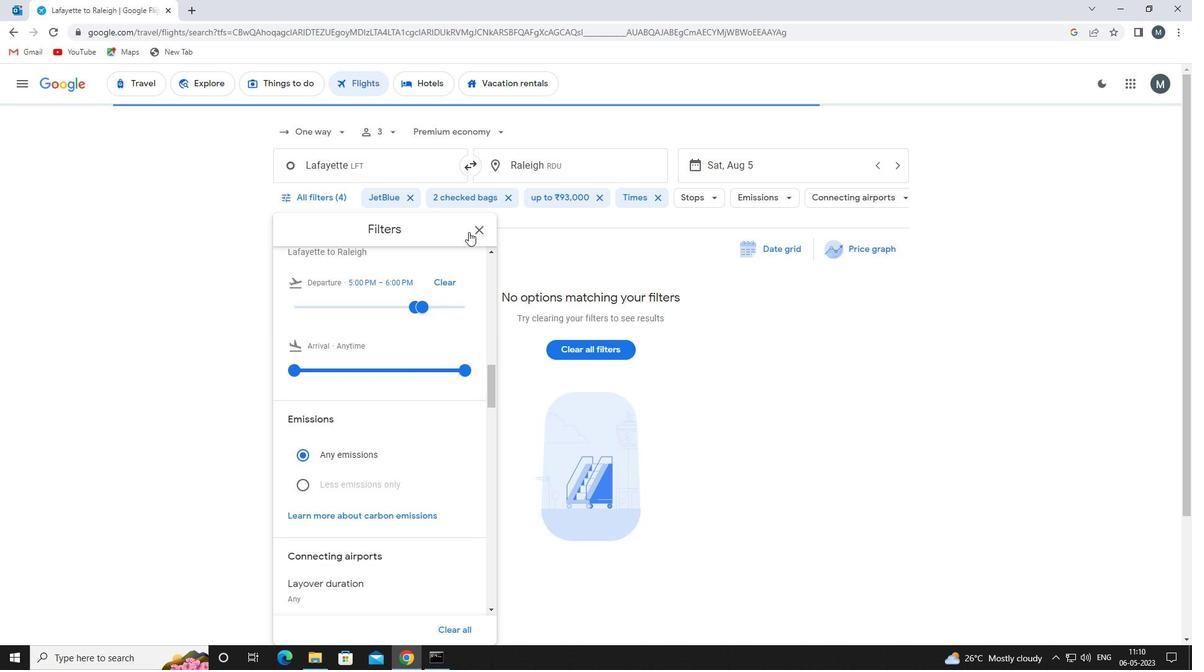 
Action: Mouse pressed left at (475, 229)
Screenshot: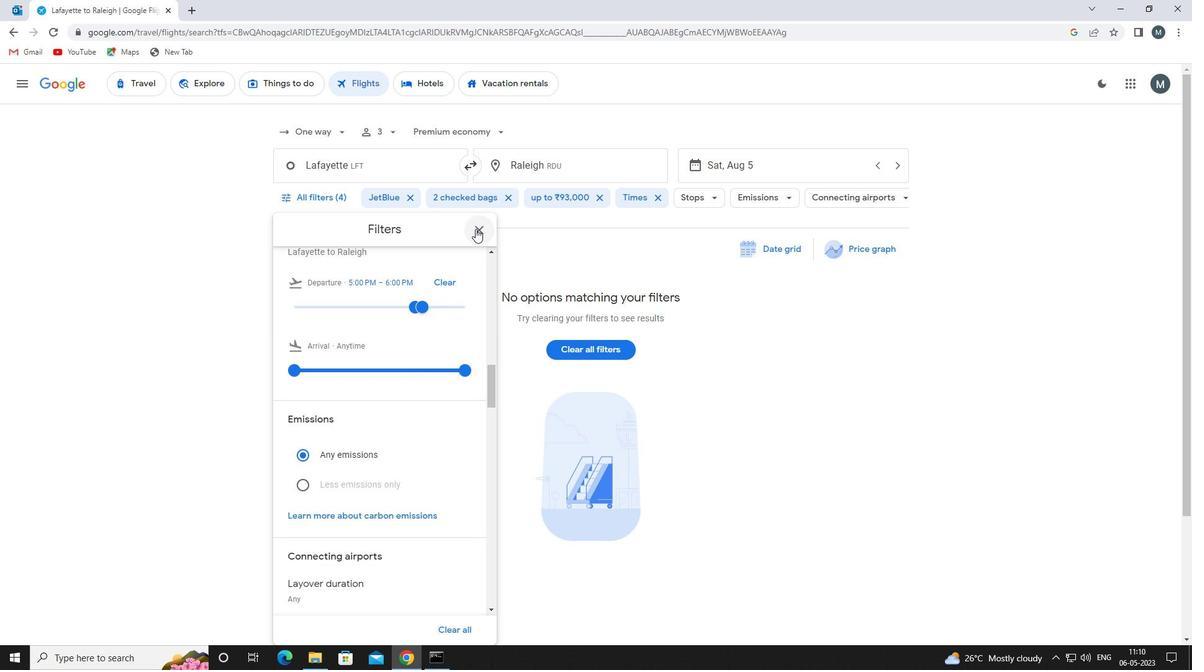 
Action: Mouse moved to (476, 229)
Screenshot: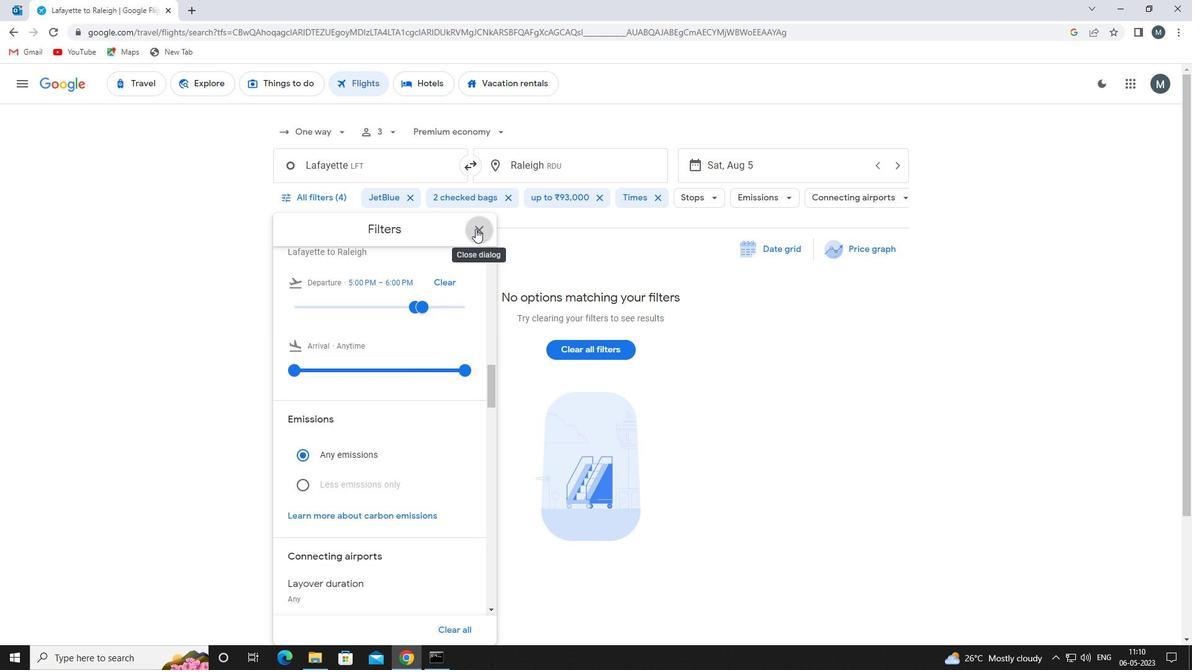 
